 Task: Create a due date automation trigger when advanced on, on the monday before a card is due add fields with custom field "Resume" set to a date less than 1 working days from now at 11:00 AM.
Action: Mouse moved to (1219, 95)
Screenshot: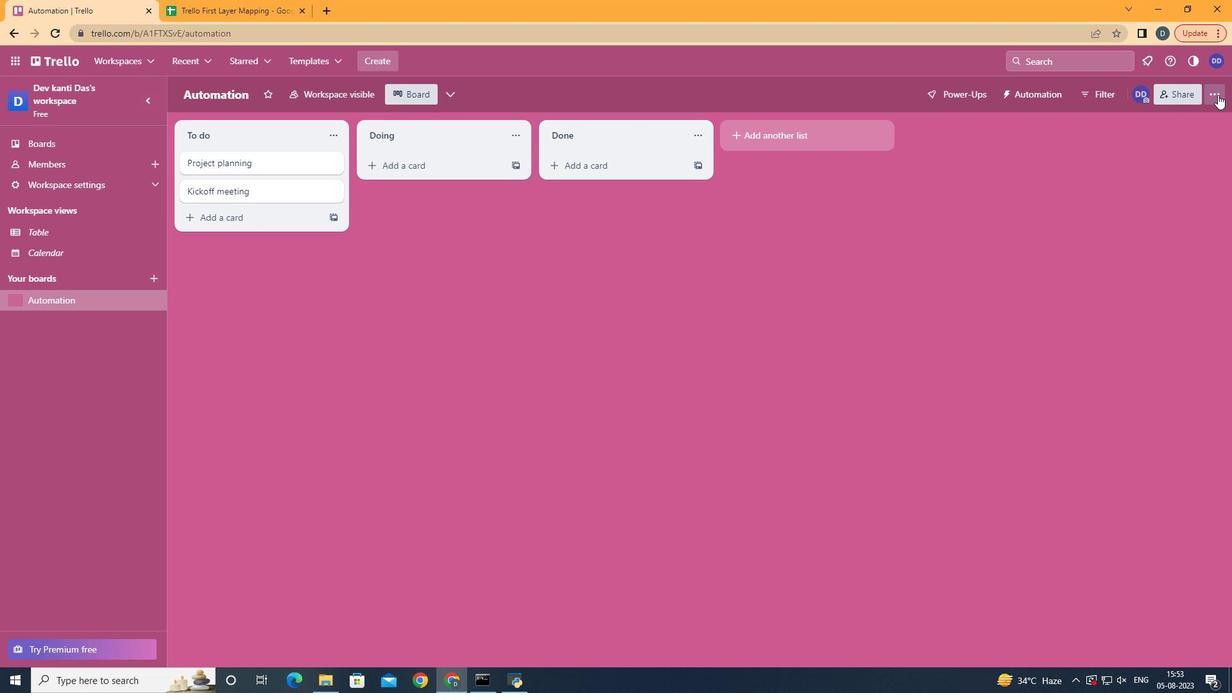 
Action: Mouse pressed left at (1219, 95)
Screenshot: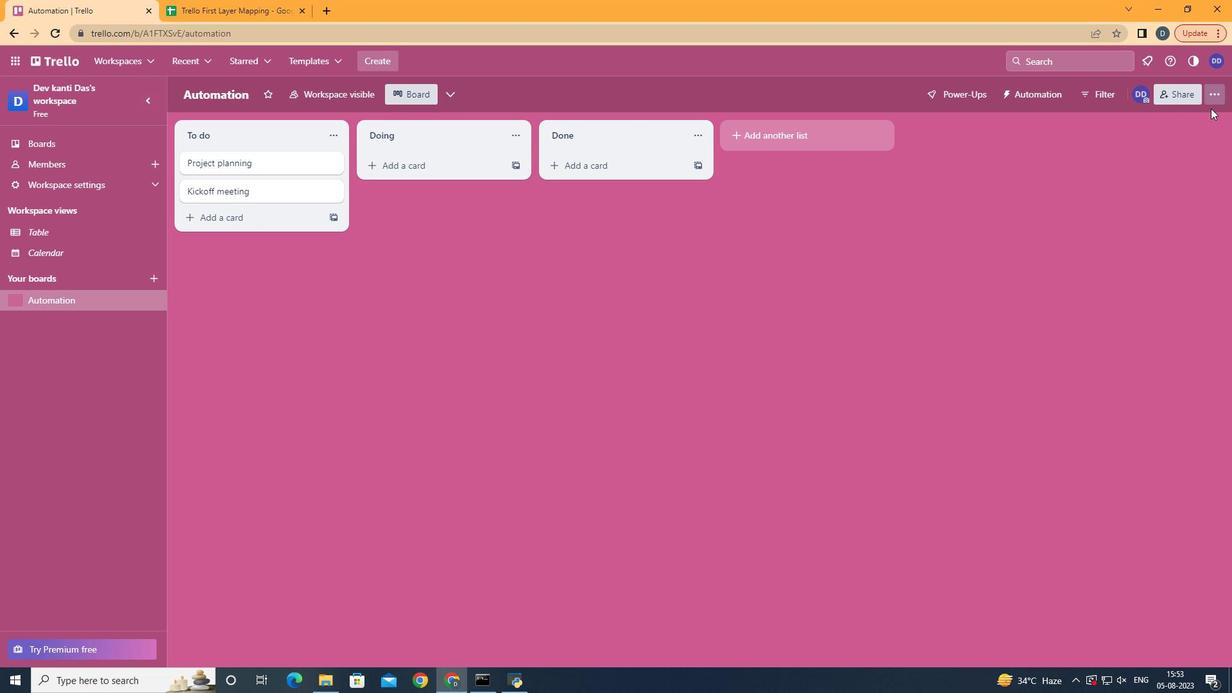 
Action: Mouse moved to (1135, 276)
Screenshot: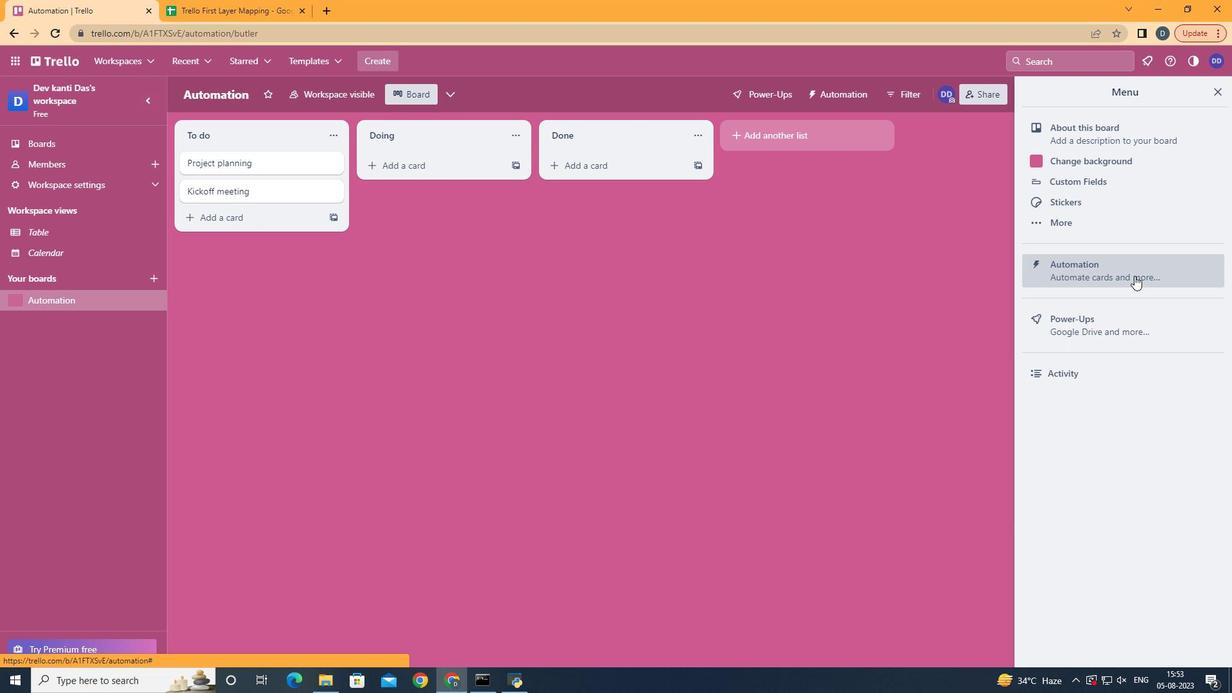 
Action: Mouse pressed left at (1135, 276)
Screenshot: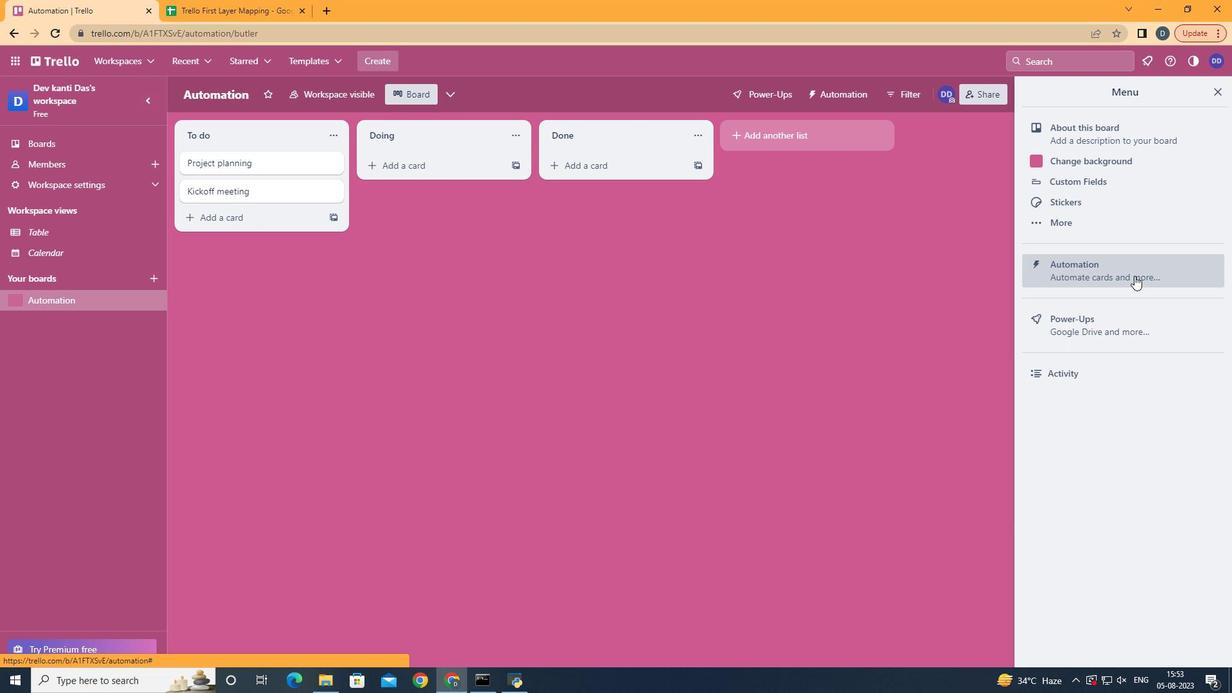 
Action: Mouse moved to (218, 258)
Screenshot: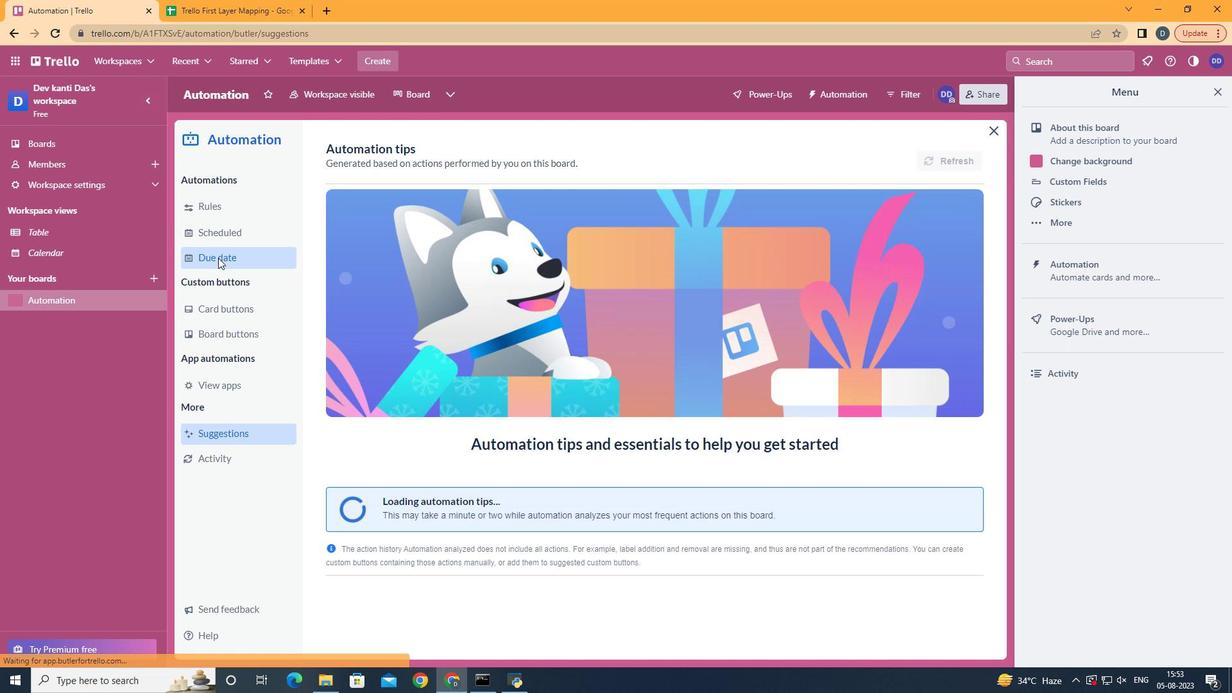 
Action: Mouse pressed left at (218, 258)
Screenshot: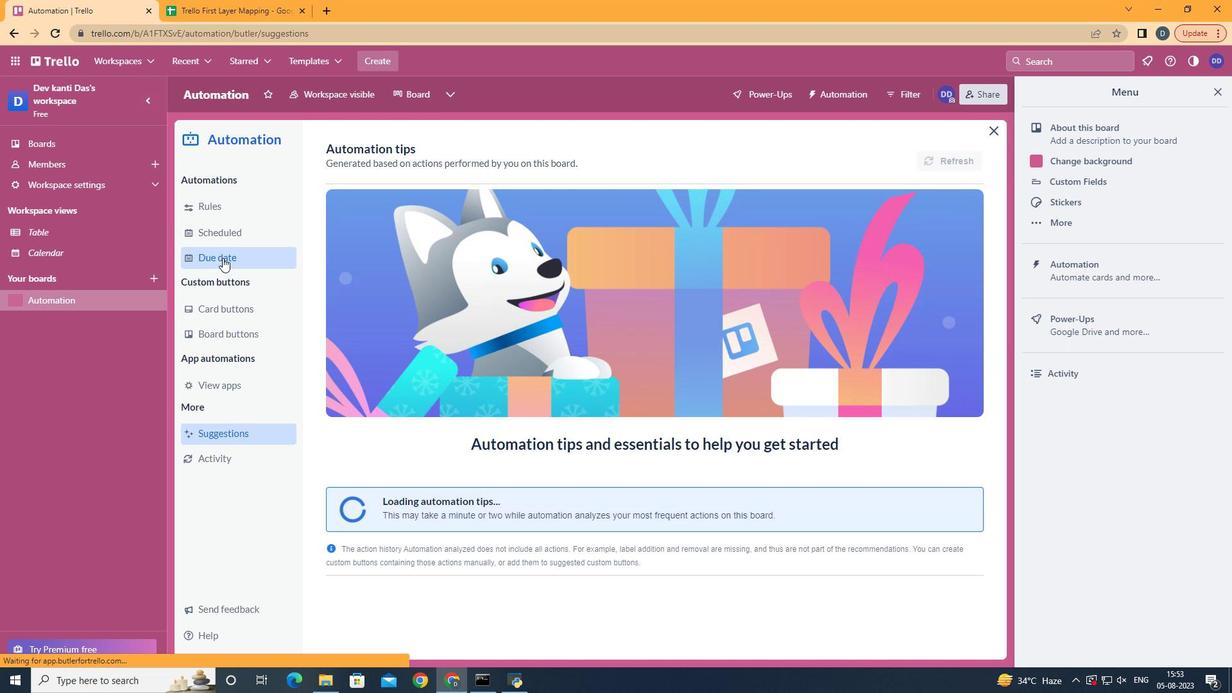 
Action: Mouse moved to (904, 148)
Screenshot: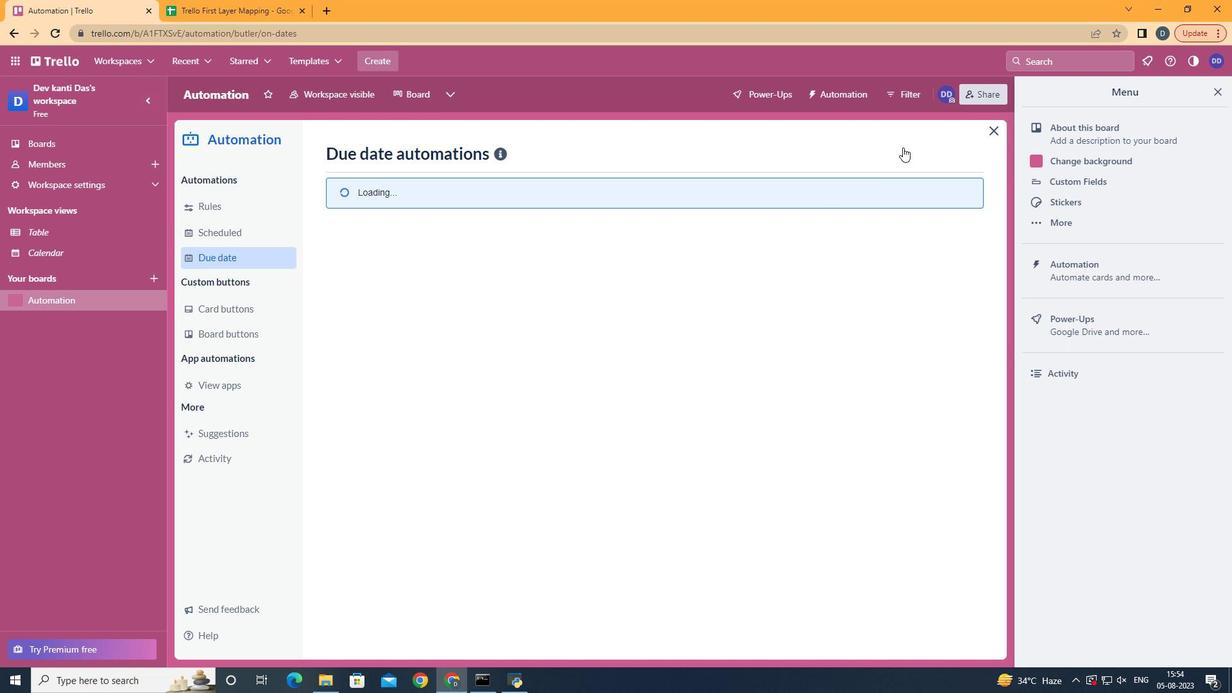 
Action: Mouse pressed left at (904, 148)
Screenshot: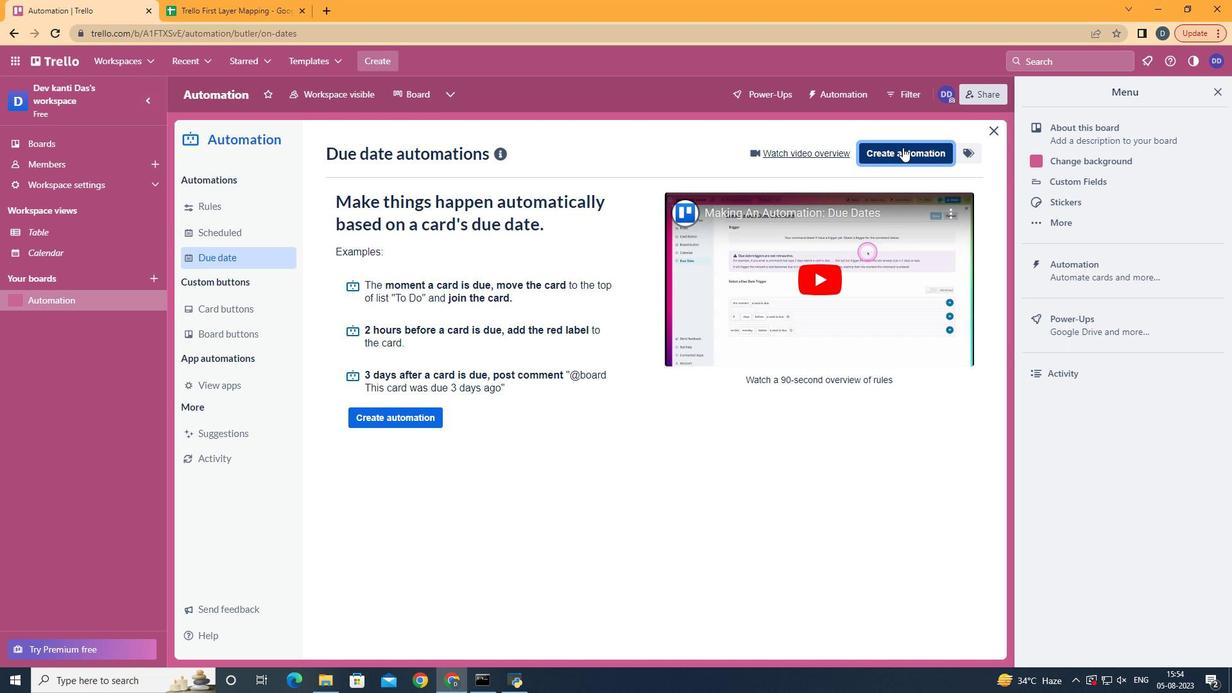 
Action: Mouse moved to (604, 278)
Screenshot: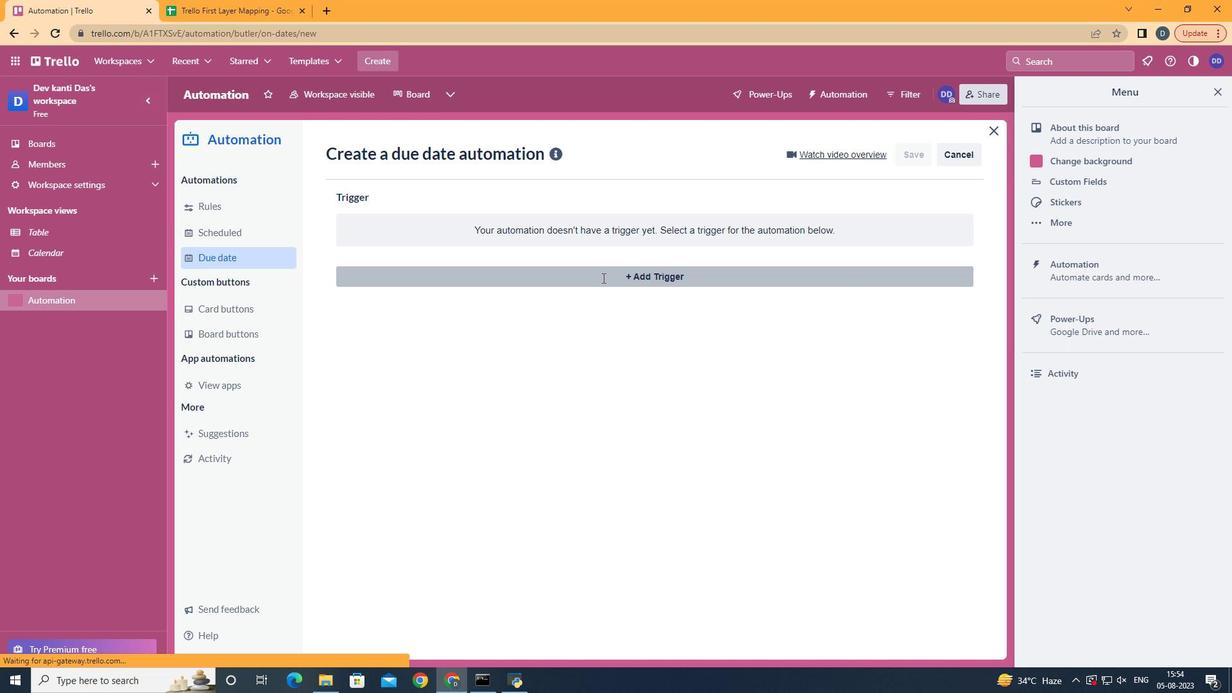 
Action: Mouse pressed left at (604, 278)
Screenshot: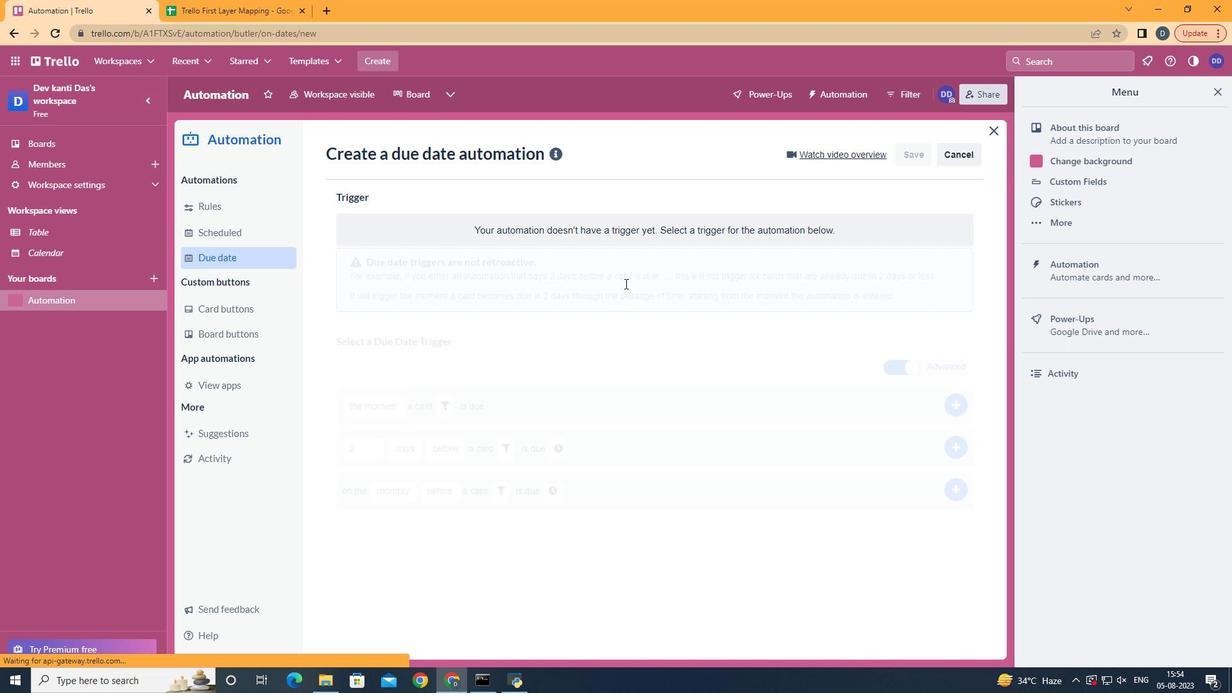 
Action: Mouse moved to (424, 334)
Screenshot: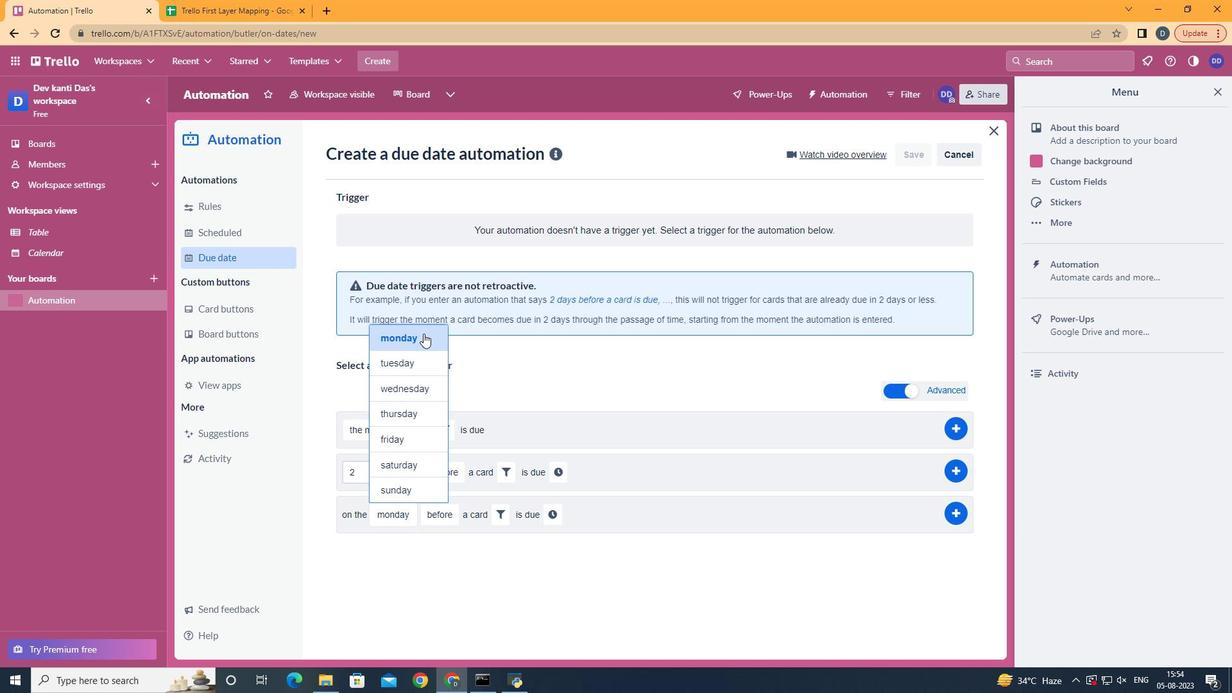 
Action: Mouse pressed left at (424, 334)
Screenshot: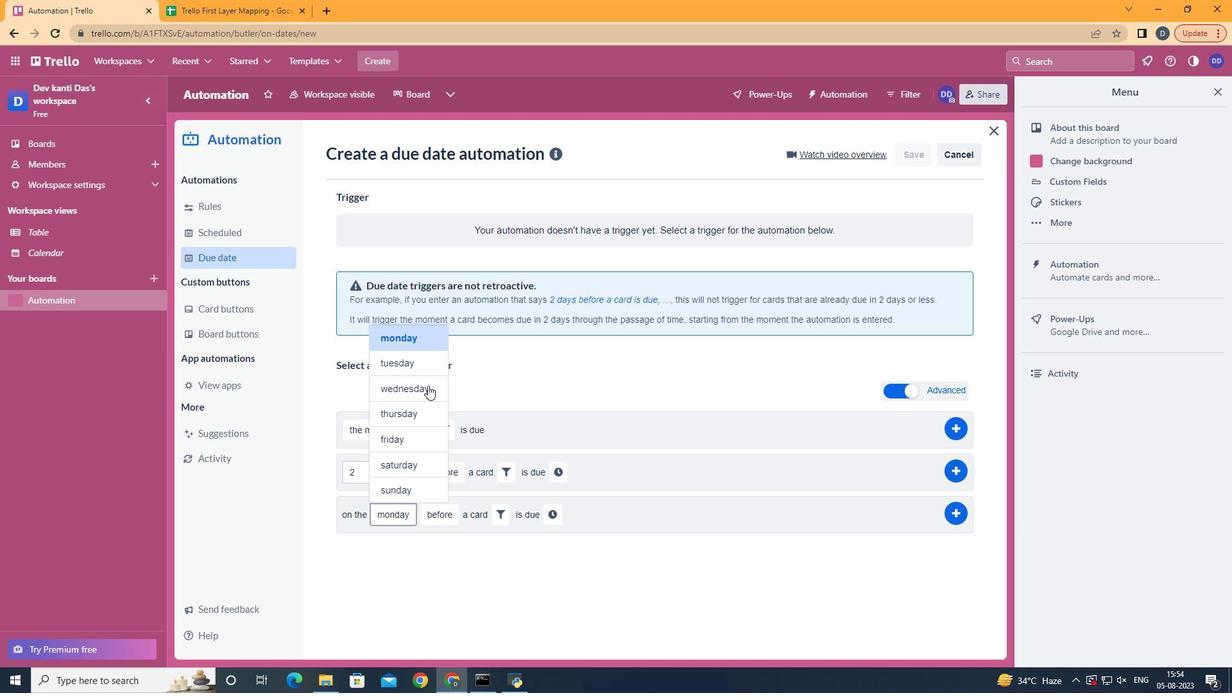 
Action: Mouse moved to (444, 537)
Screenshot: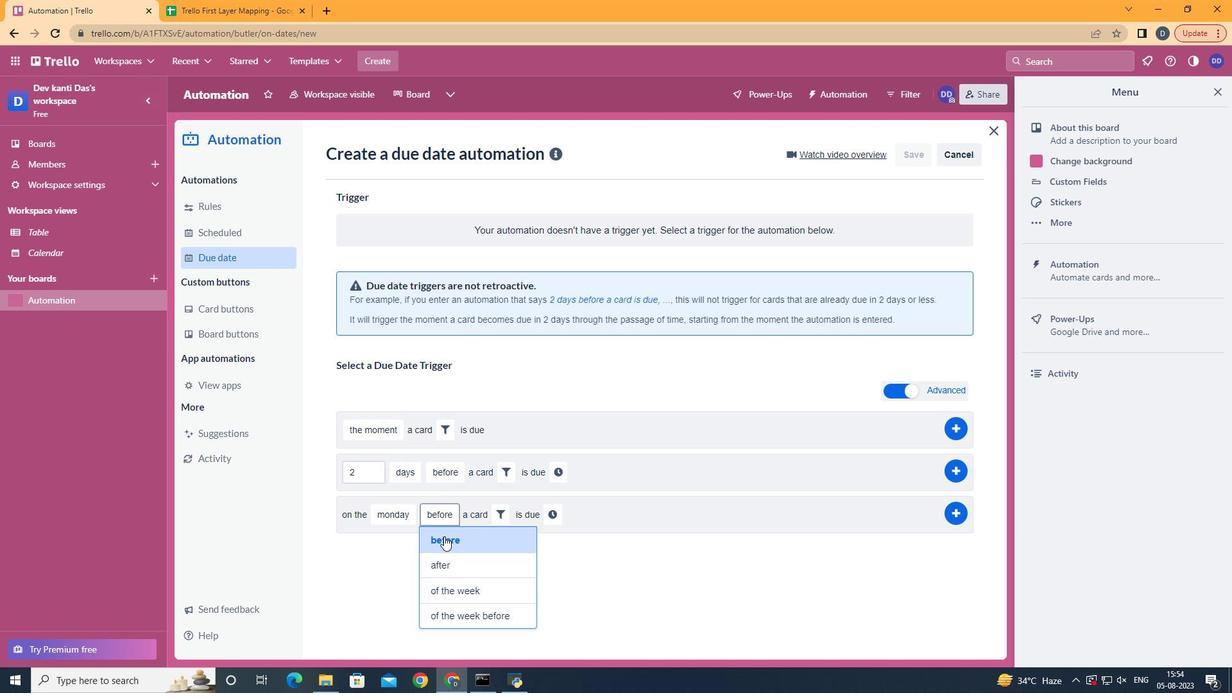 
Action: Mouse pressed left at (444, 537)
Screenshot: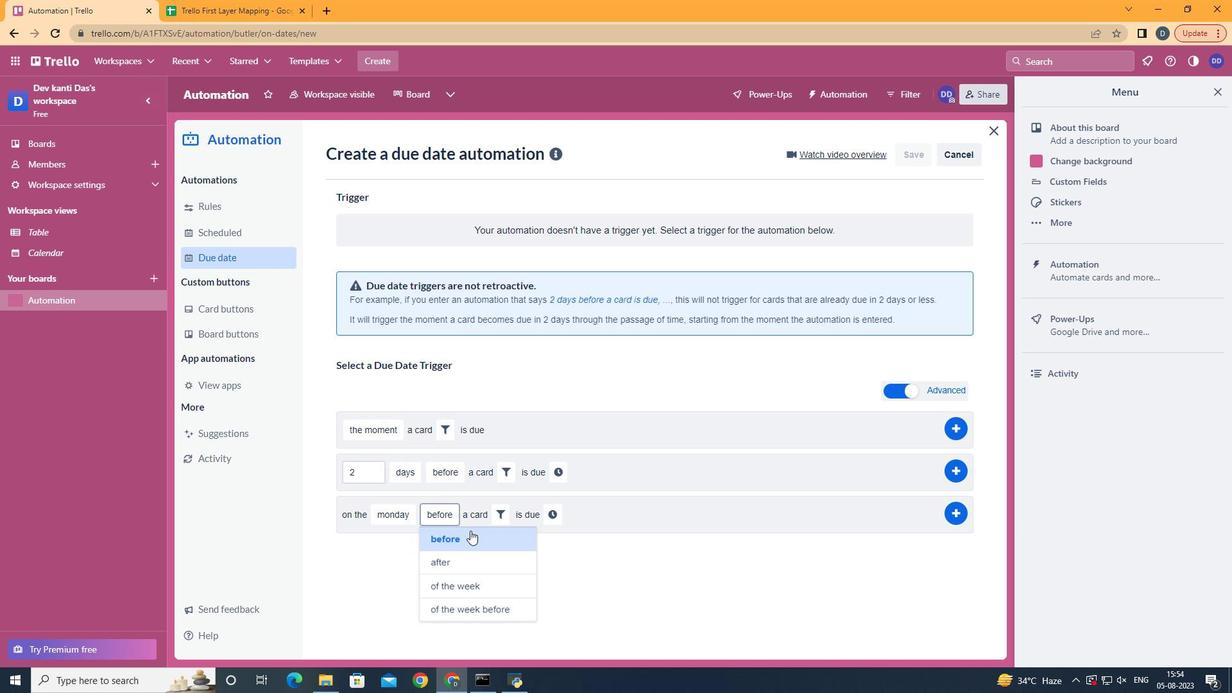 
Action: Mouse moved to (497, 517)
Screenshot: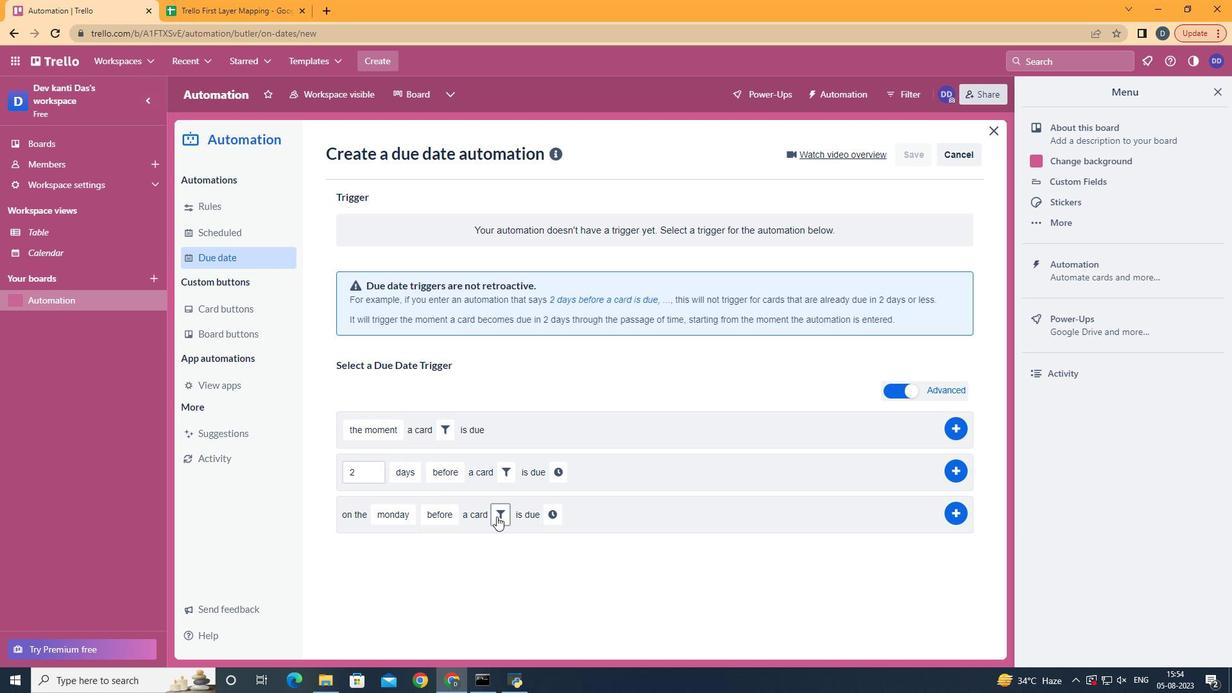 
Action: Mouse pressed left at (497, 517)
Screenshot: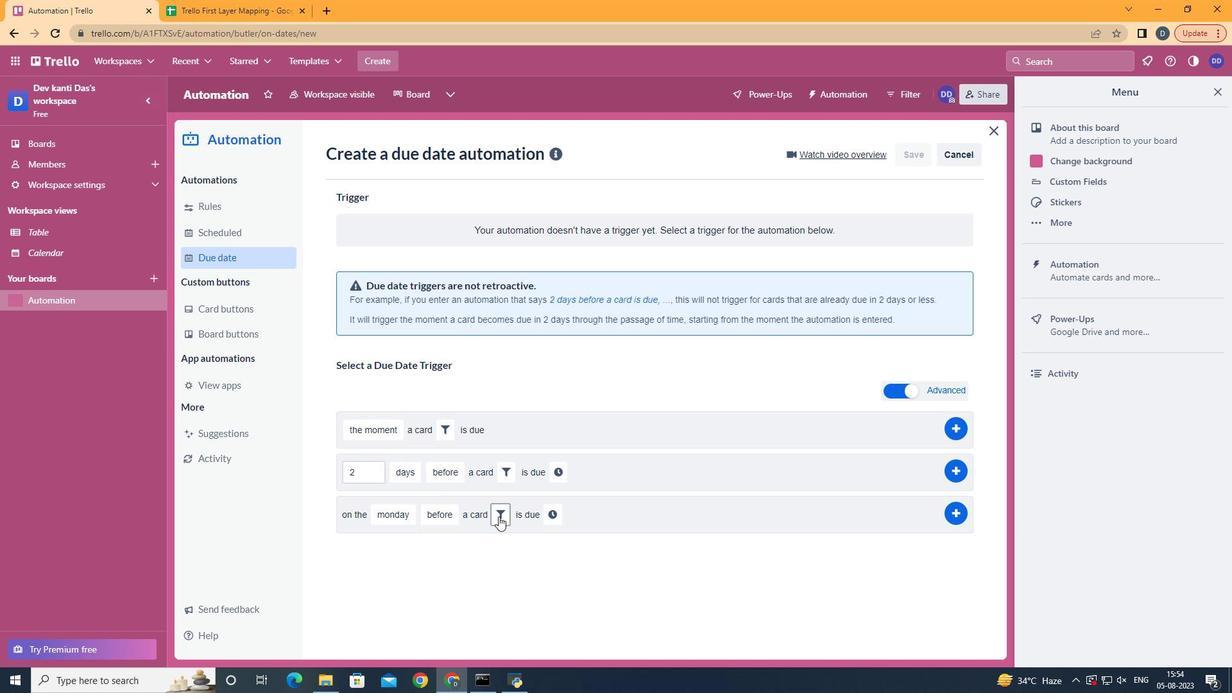 
Action: Mouse moved to (711, 559)
Screenshot: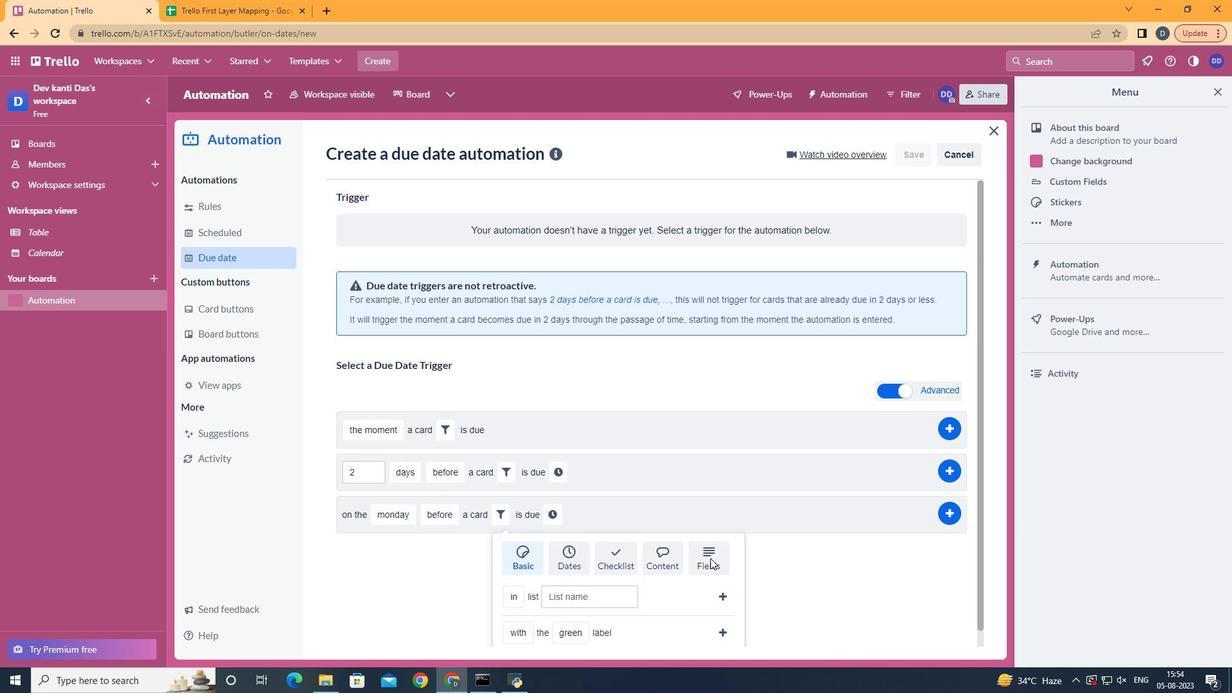 
Action: Mouse pressed left at (711, 559)
Screenshot: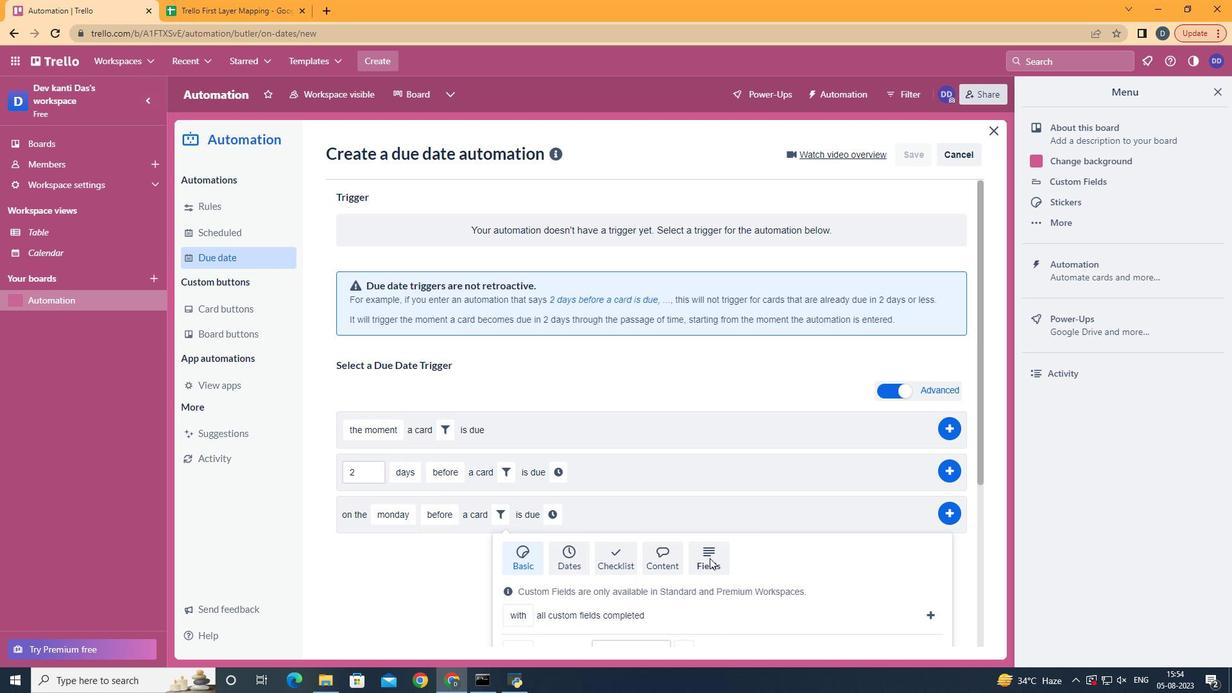 
Action: Mouse moved to (760, 559)
Screenshot: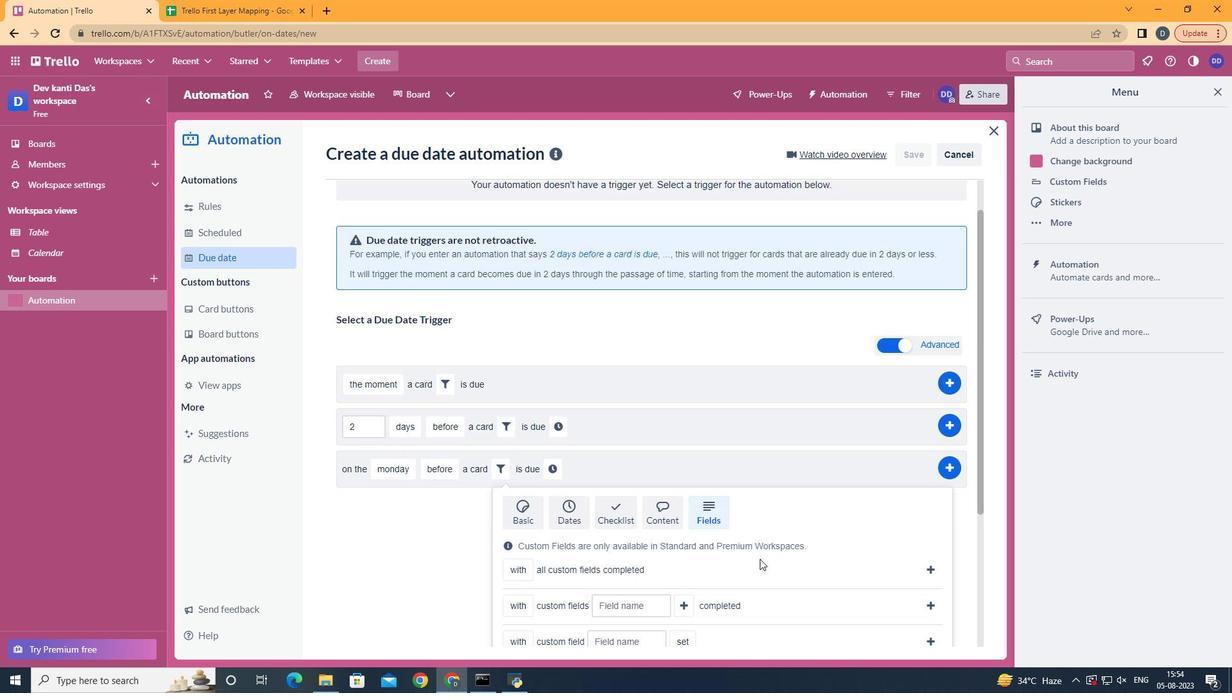 
Action: Mouse scrolled (760, 559) with delta (0, 0)
Screenshot: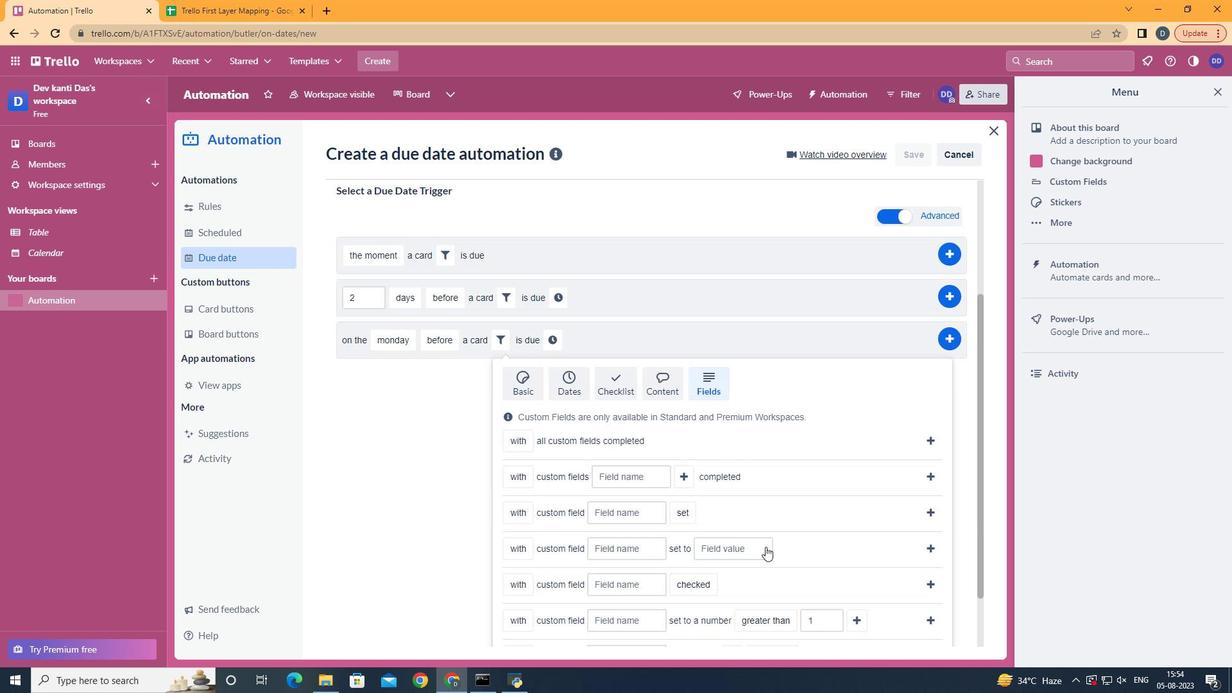 
Action: Mouse scrolled (760, 559) with delta (0, 0)
Screenshot: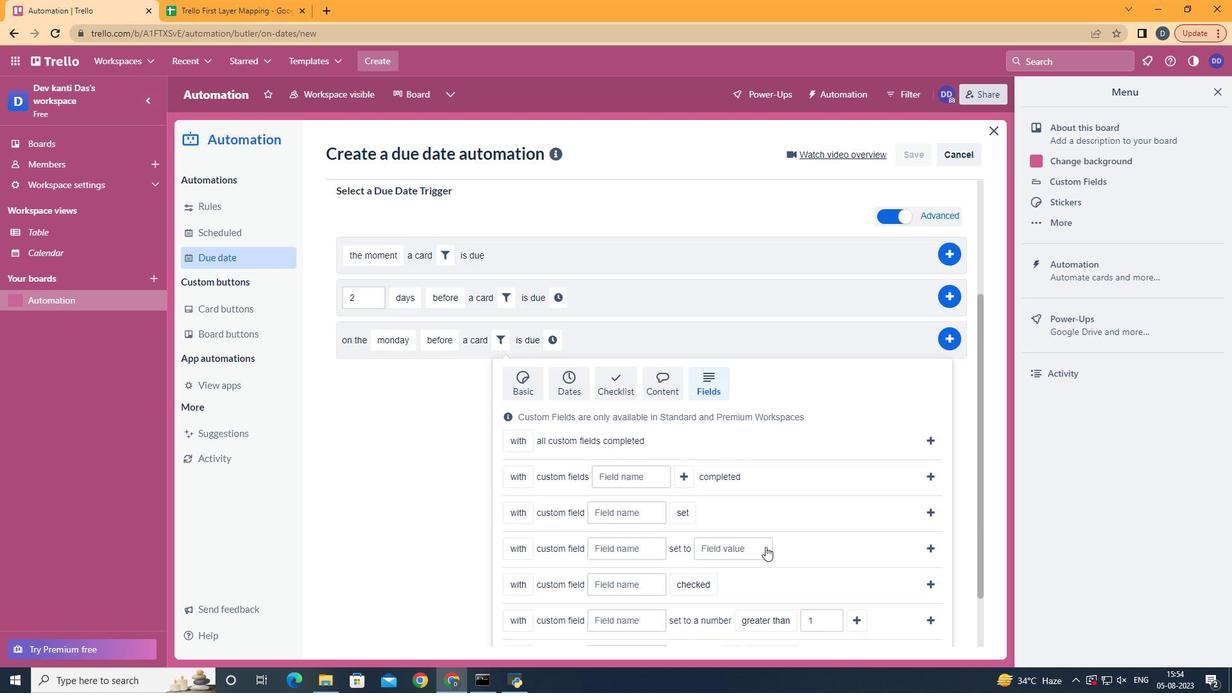
Action: Mouse scrolled (760, 559) with delta (0, 0)
Screenshot: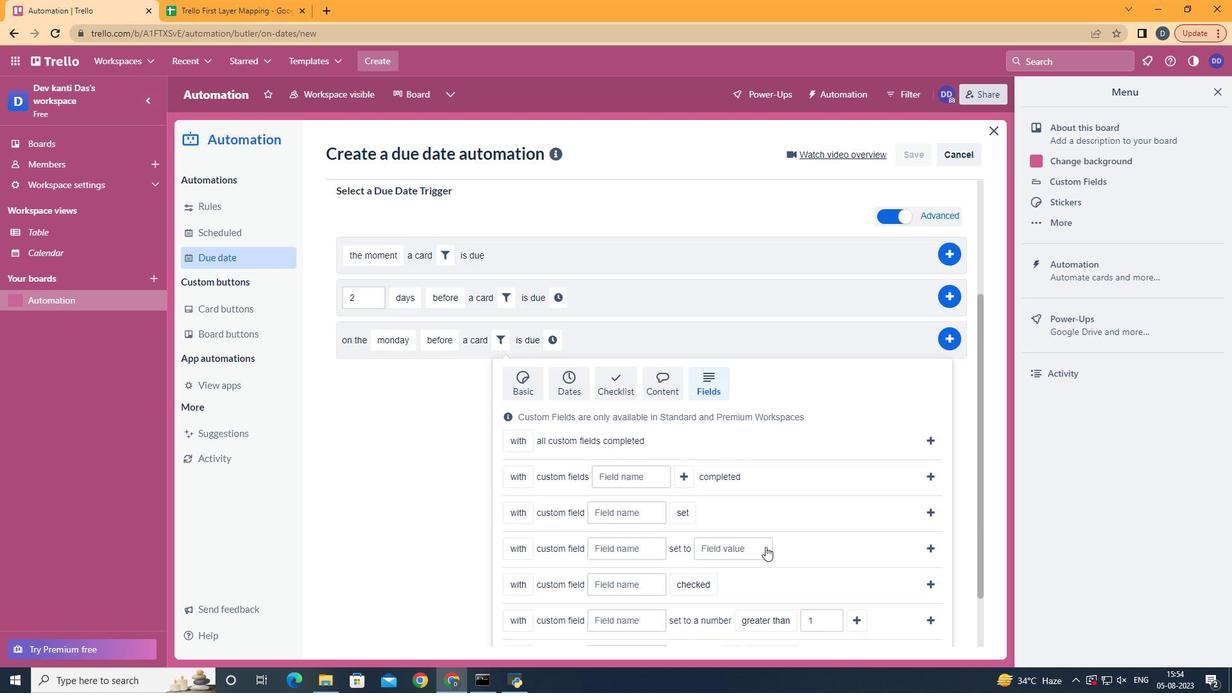 
Action: Mouse scrolled (760, 559) with delta (0, 0)
Screenshot: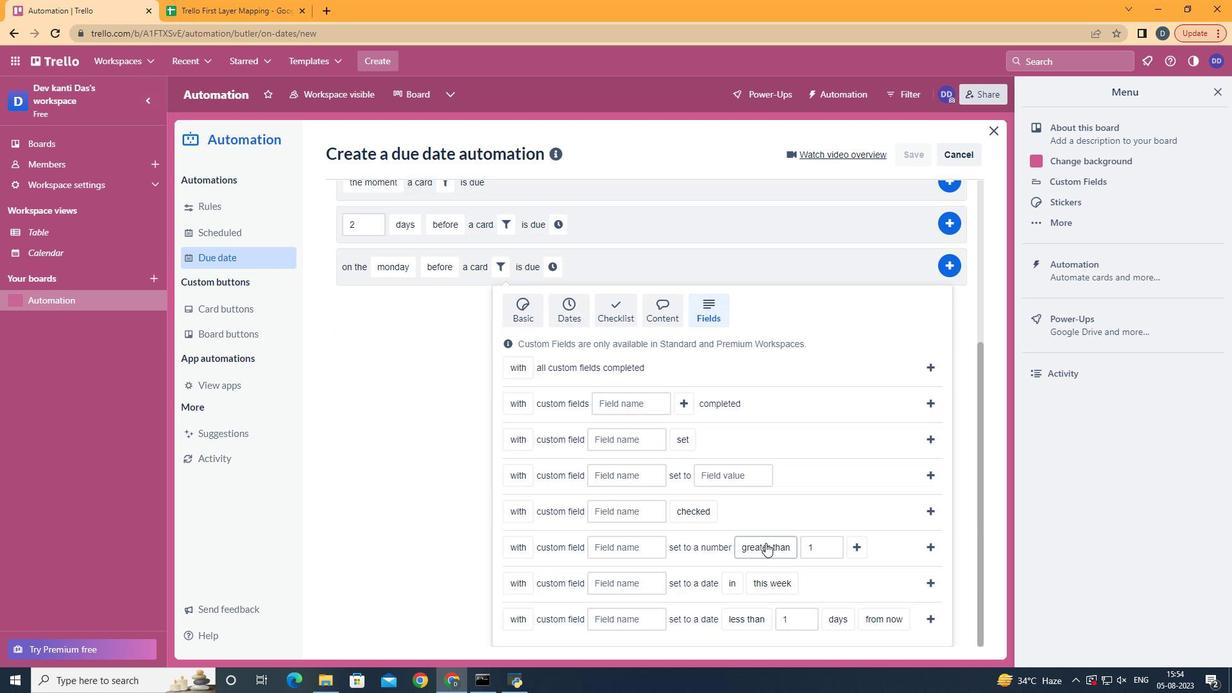 
Action: Mouse scrolled (760, 559) with delta (0, 0)
Screenshot: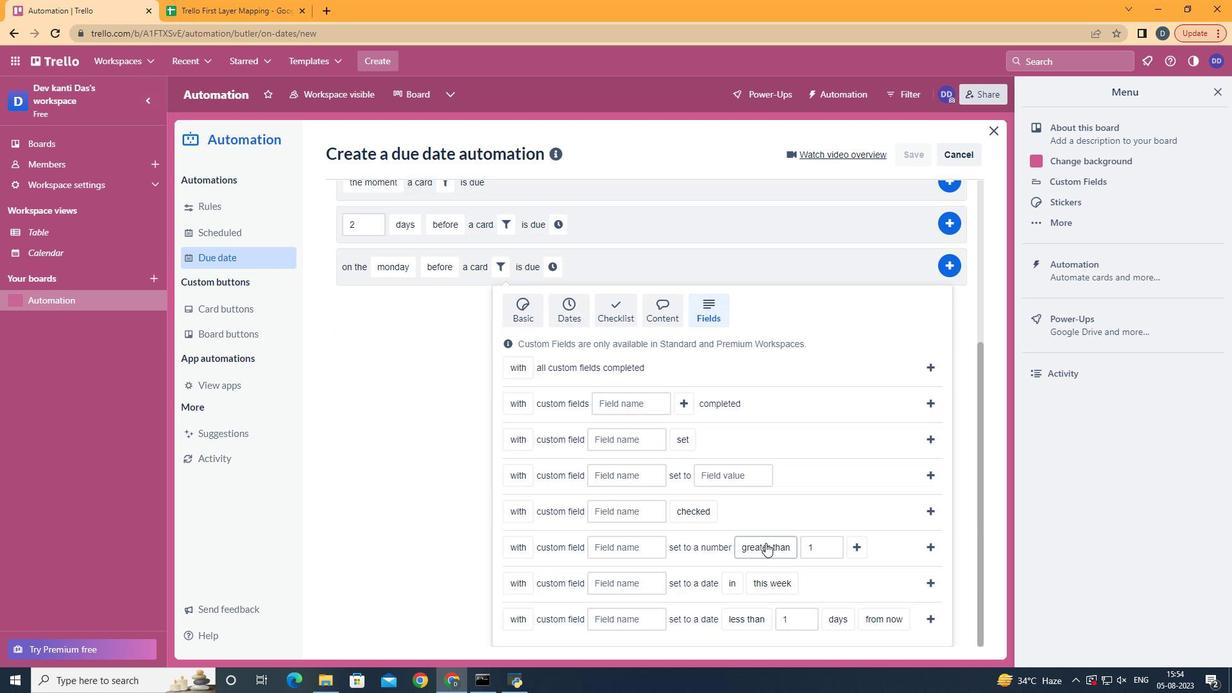
Action: Mouse moved to (766, 543)
Screenshot: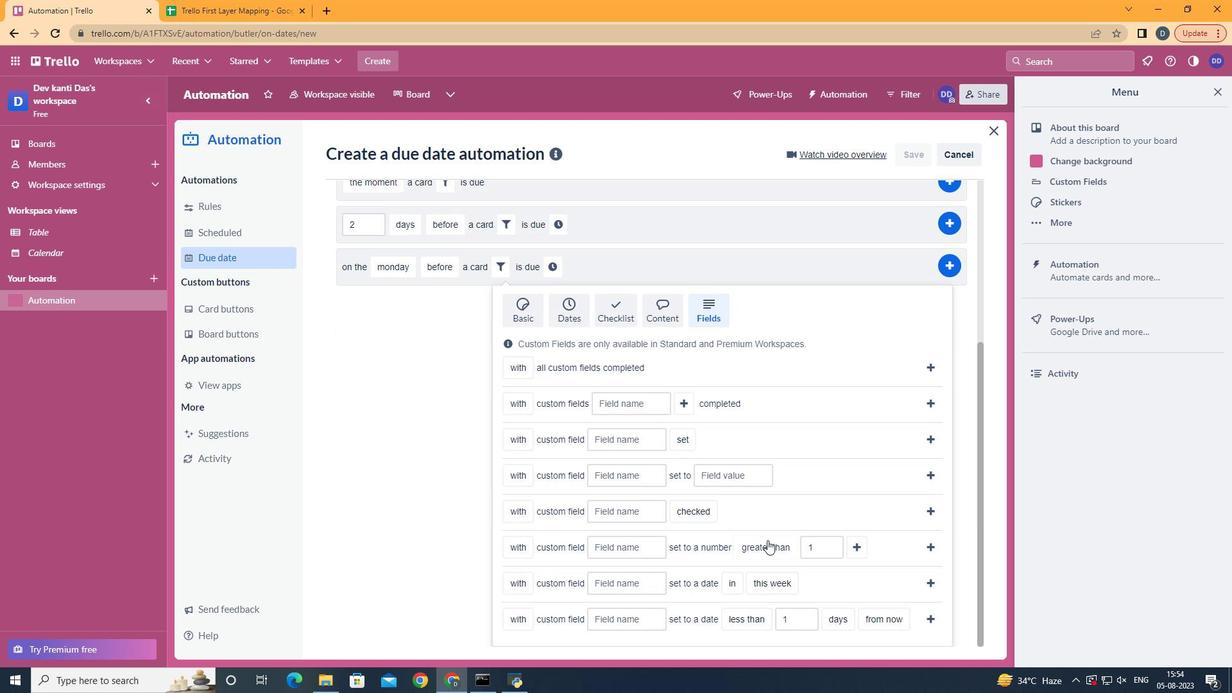 
Action: Mouse scrolled (766, 543) with delta (0, 0)
Screenshot: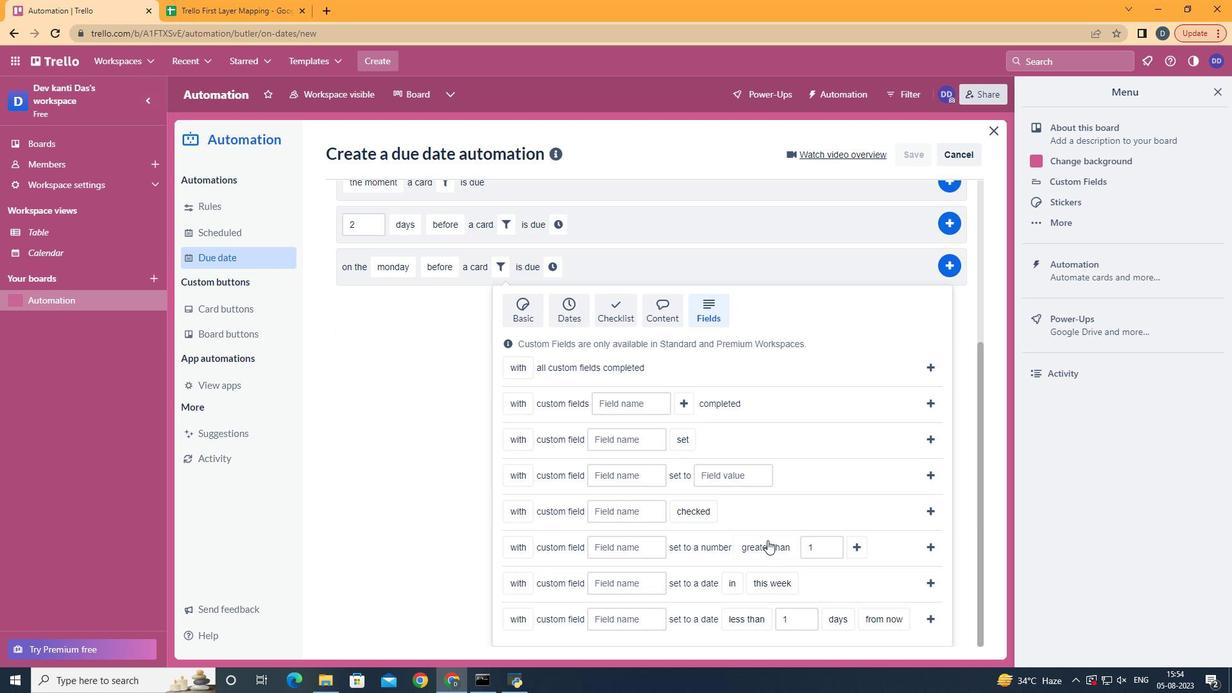 
Action: Mouse scrolled (766, 543) with delta (0, 0)
Screenshot: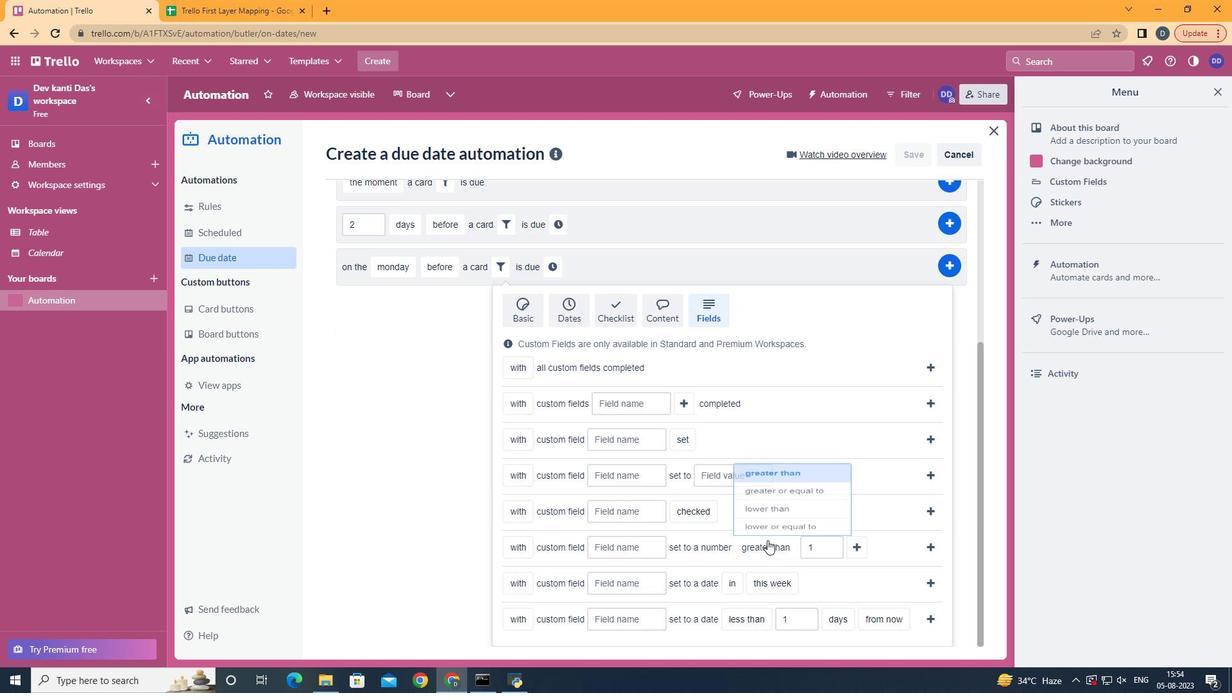 
Action: Mouse scrolled (766, 543) with delta (0, 0)
Screenshot: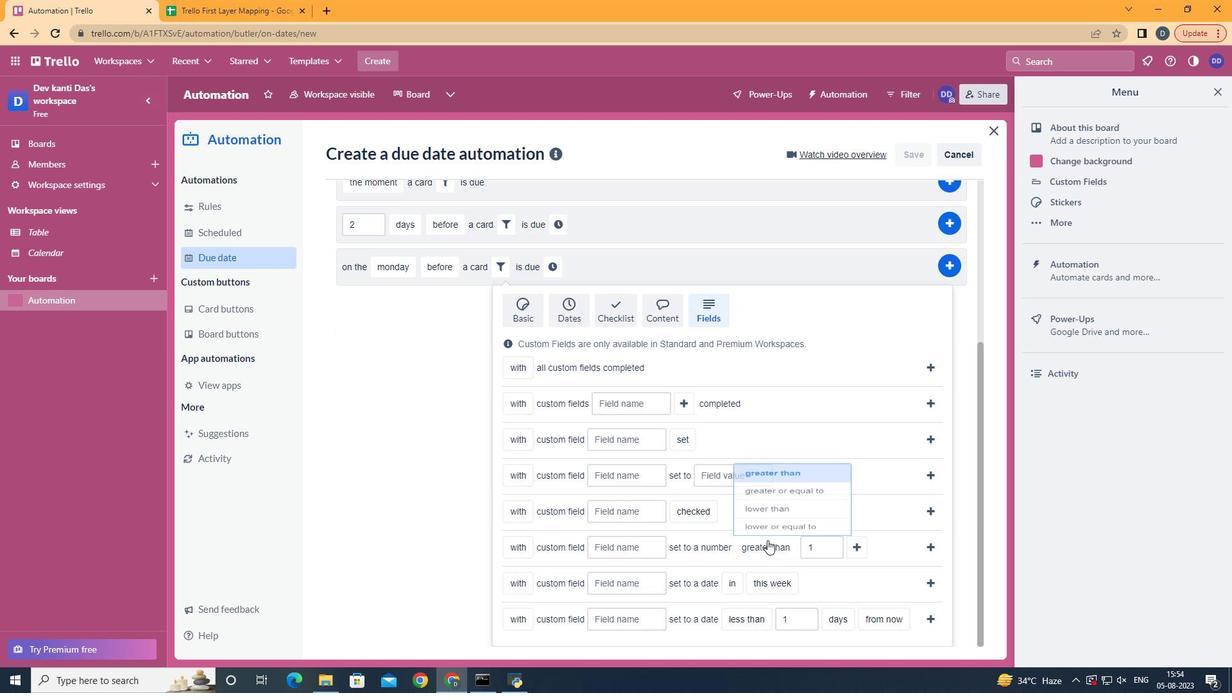 
Action: Mouse scrolled (766, 543) with delta (0, 0)
Screenshot: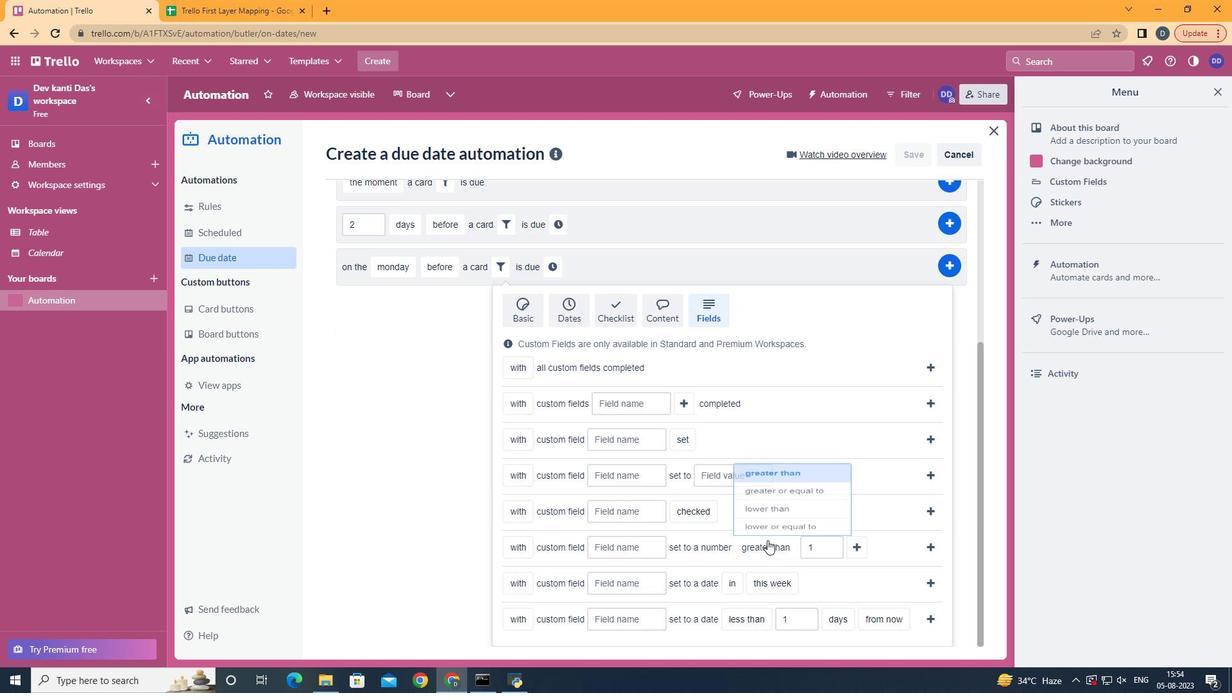 
Action: Mouse scrolled (766, 543) with delta (0, 0)
Screenshot: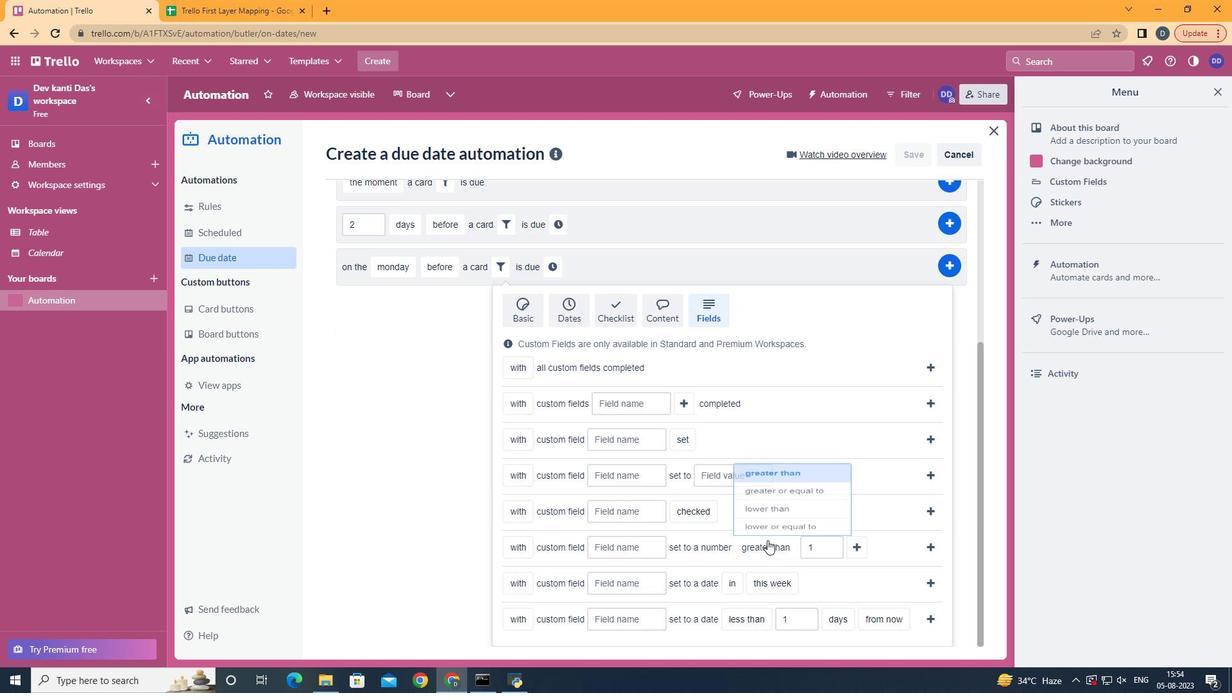 
Action: Mouse scrolled (766, 543) with delta (0, 0)
Screenshot: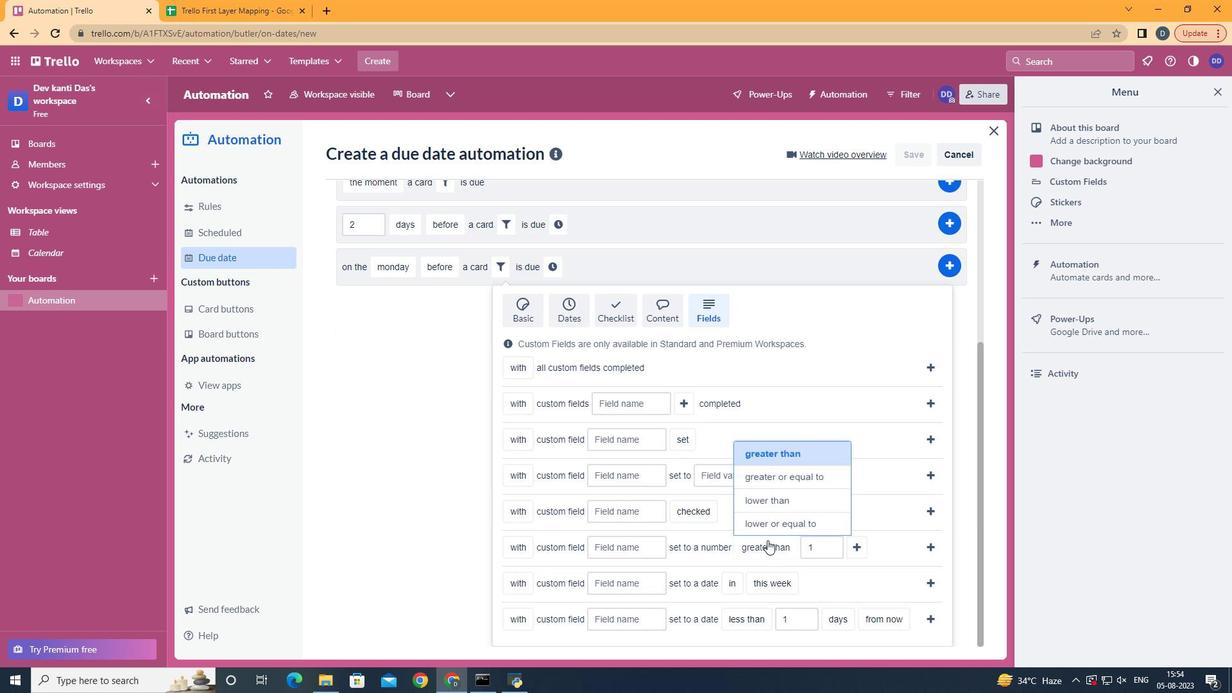
Action: Mouse moved to (529, 568)
Screenshot: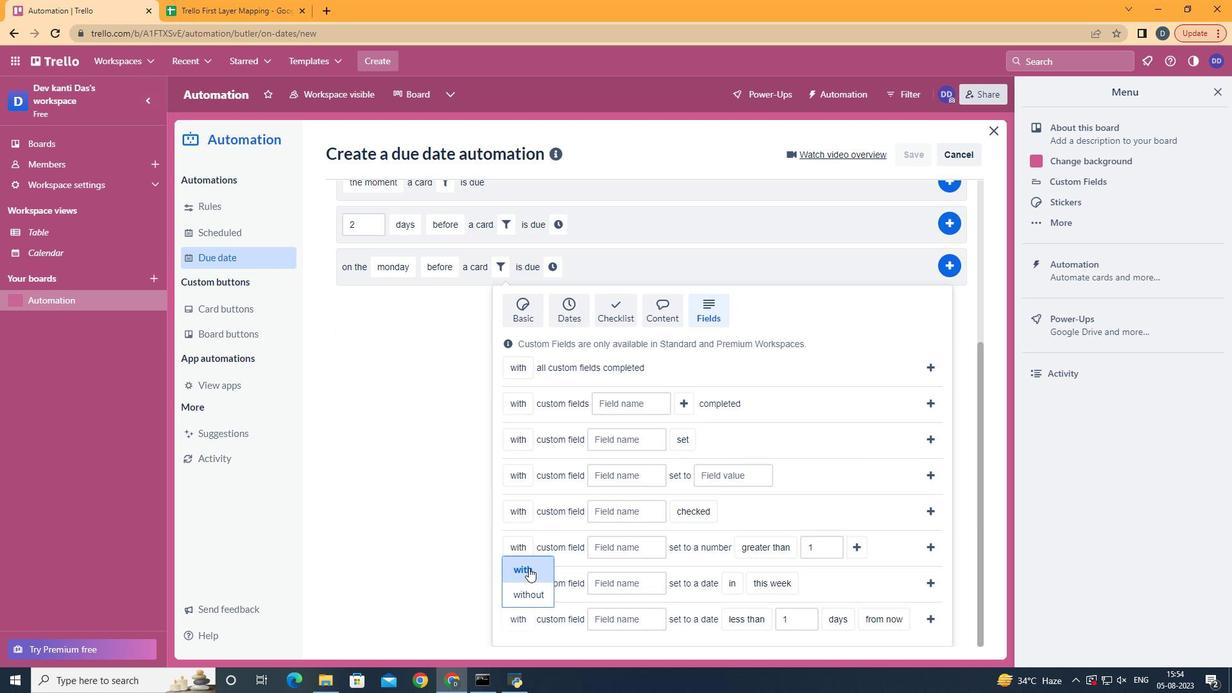 
Action: Mouse pressed left at (529, 568)
Screenshot: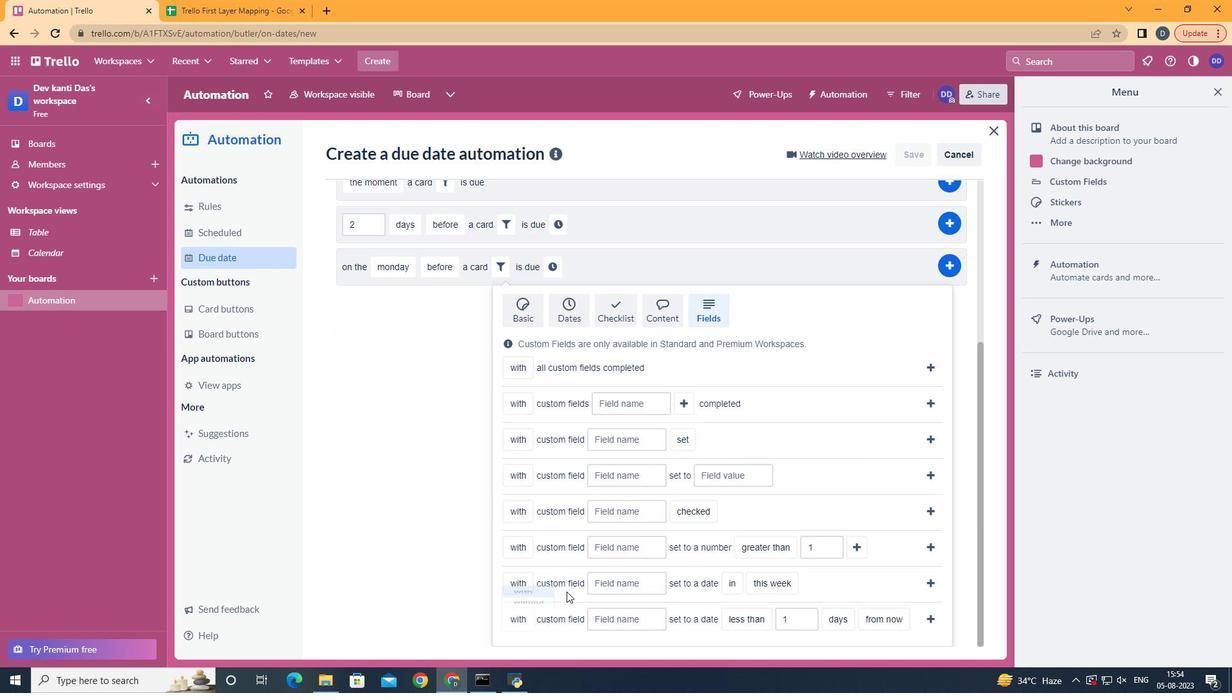 
Action: Mouse moved to (610, 615)
Screenshot: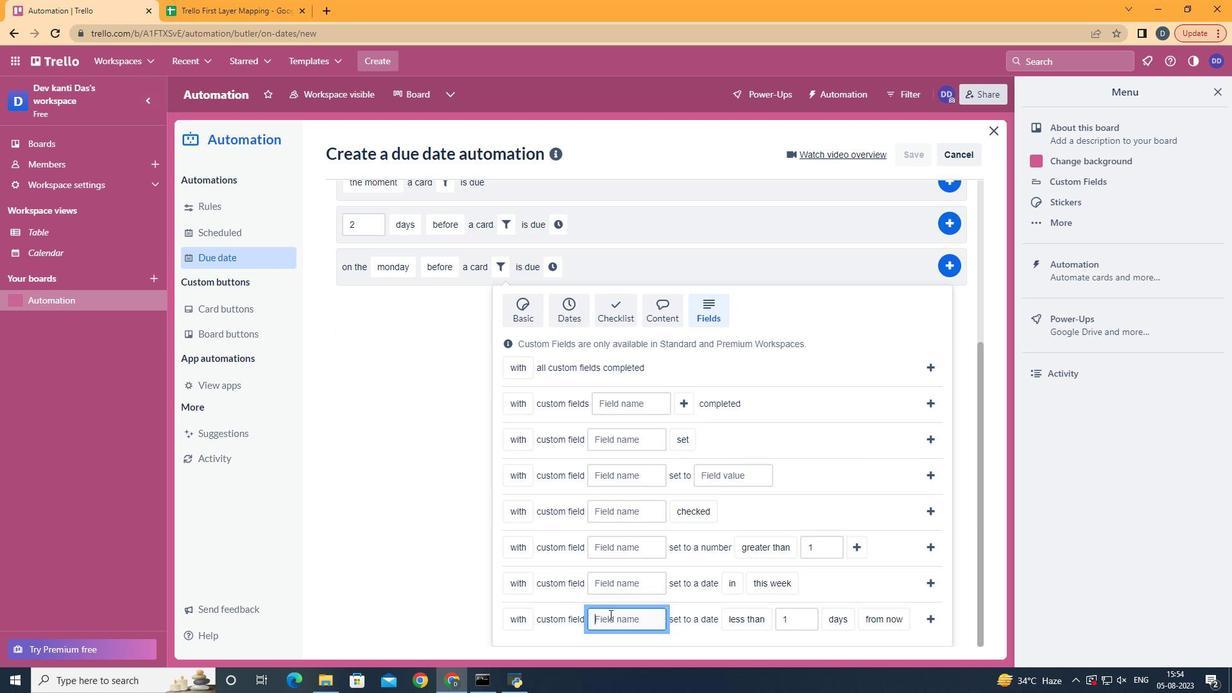 
Action: Mouse pressed left at (610, 615)
Screenshot: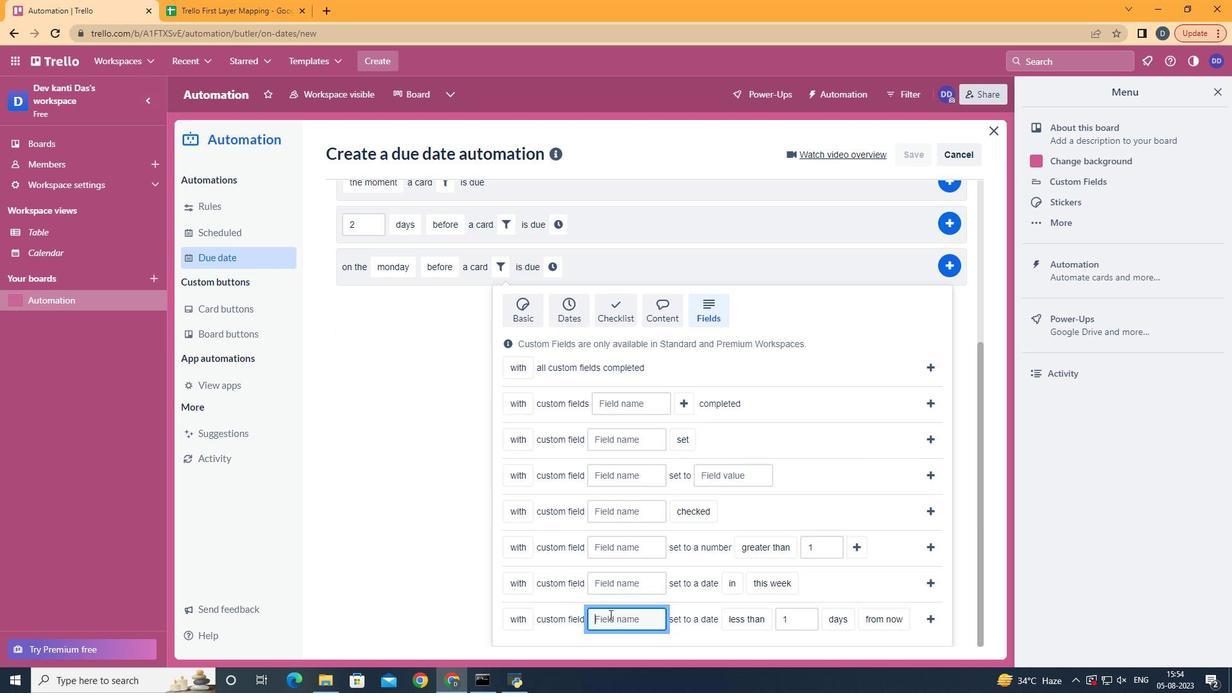 
Action: Key pressed <Key.shift>Resume
Screenshot: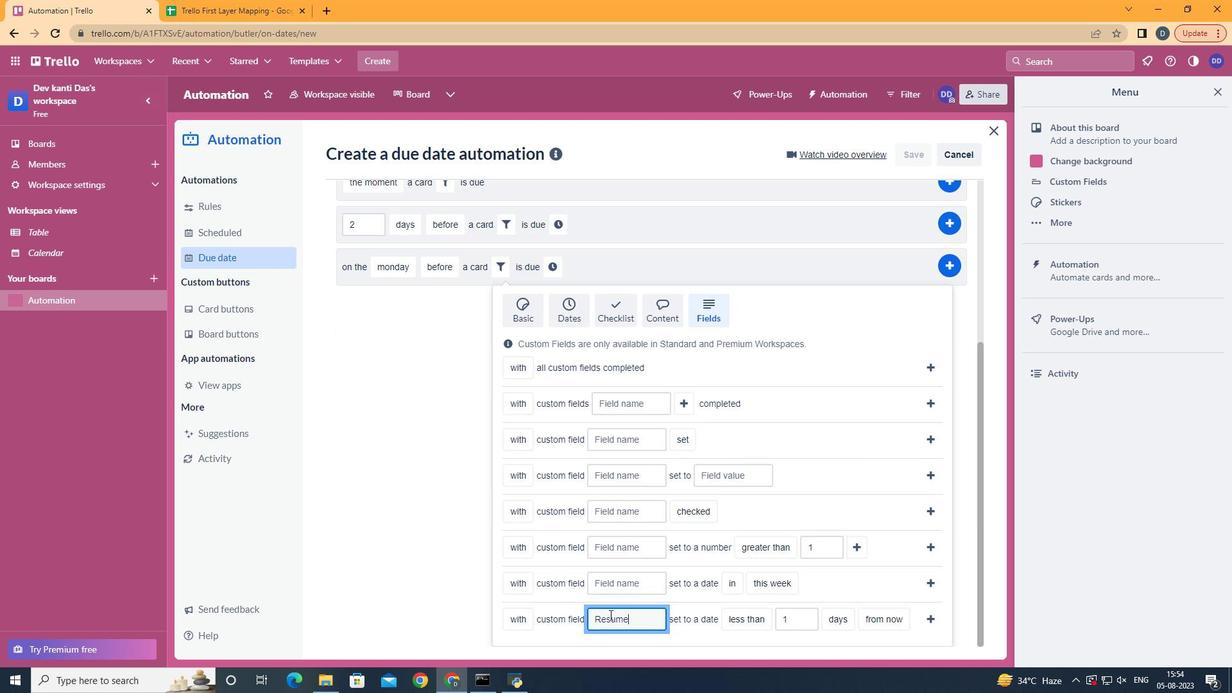 
Action: Mouse moved to (766, 536)
Screenshot: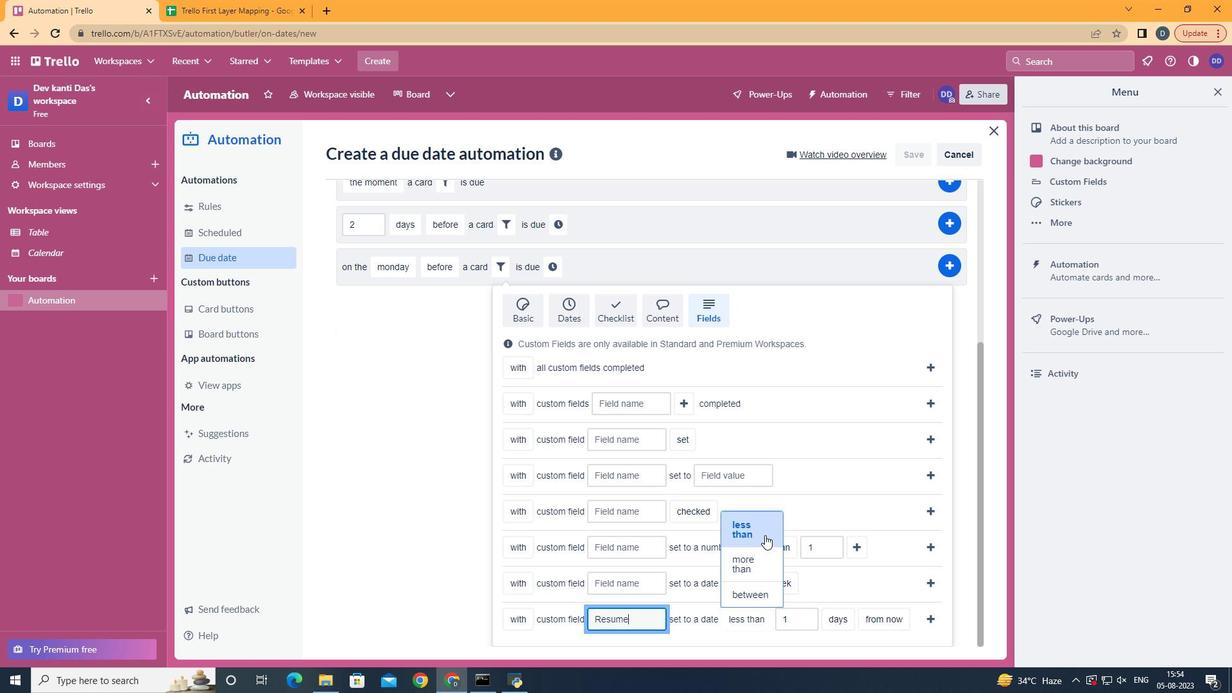 
Action: Mouse pressed left at (766, 536)
Screenshot: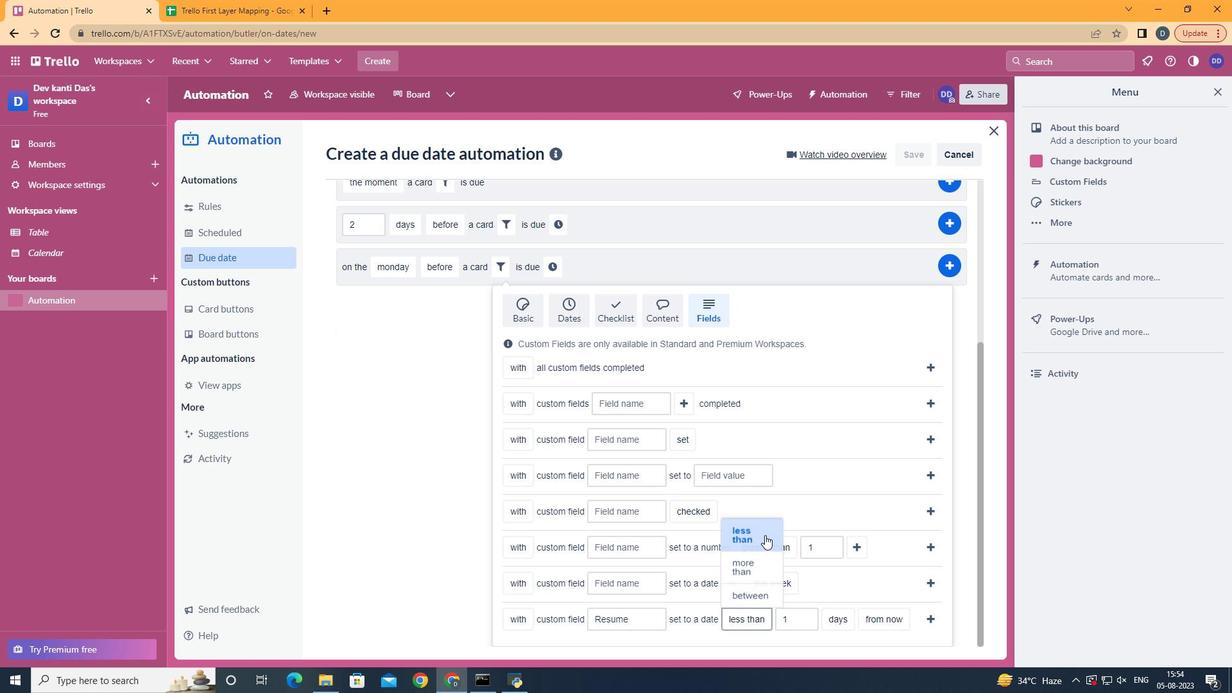 
Action: Mouse moved to (850, 590)
Screenshot: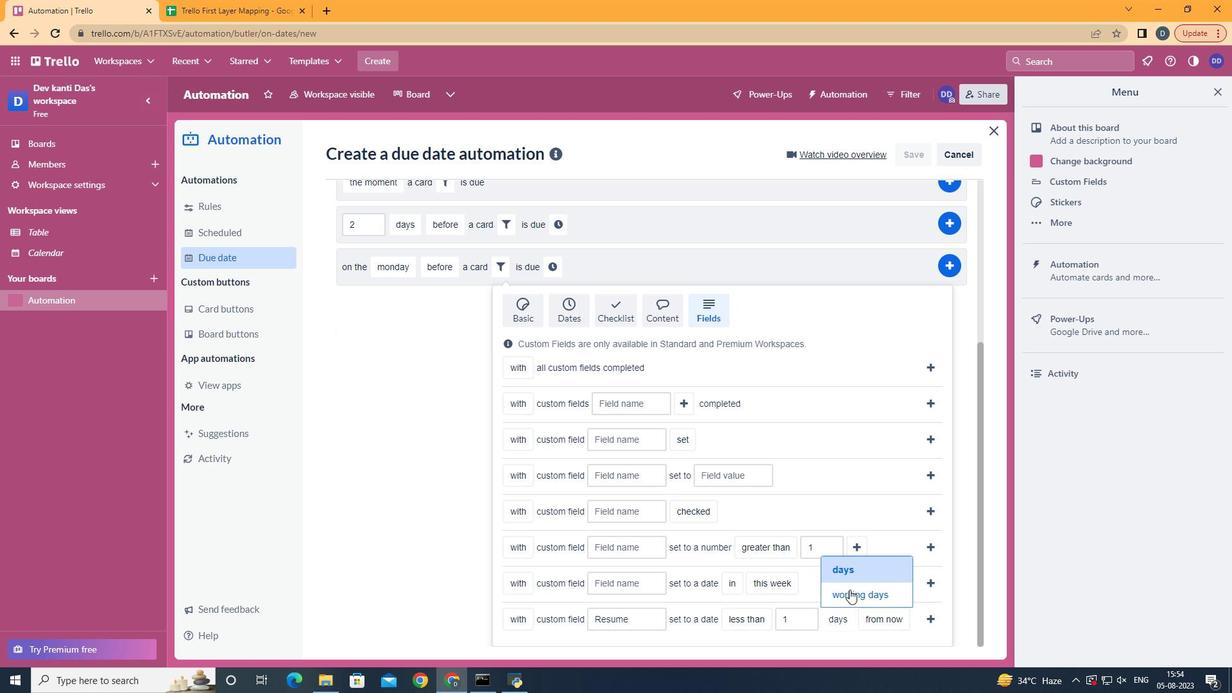 
Action: Mouse pressed left at (850, 590)
Screenshot: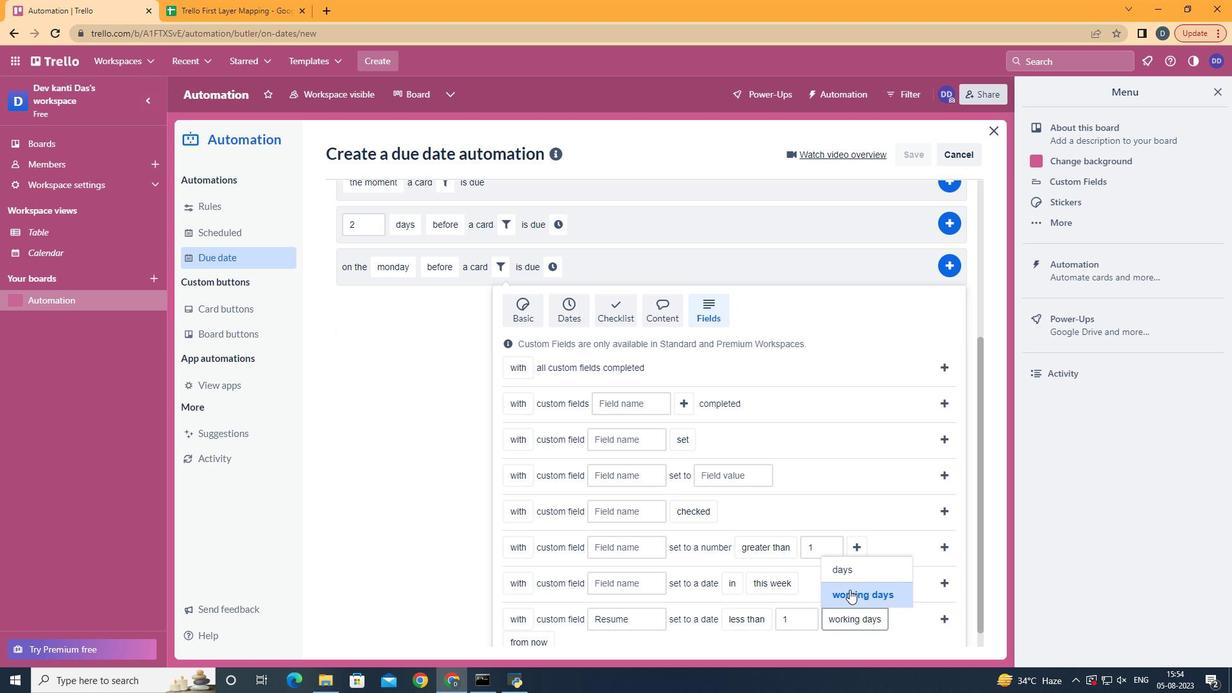 
Action: Mouse moved to (546, 581)
Screenshot: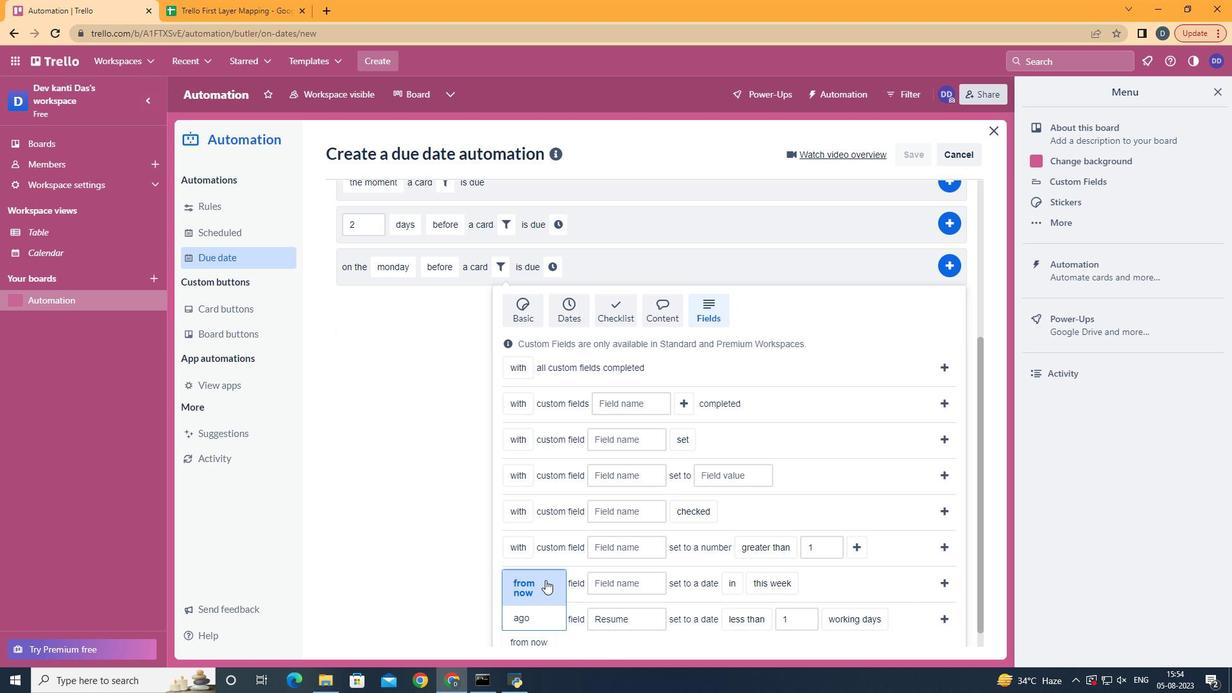 
Action: Mouse pressed left at (546, 581)
Screenshot: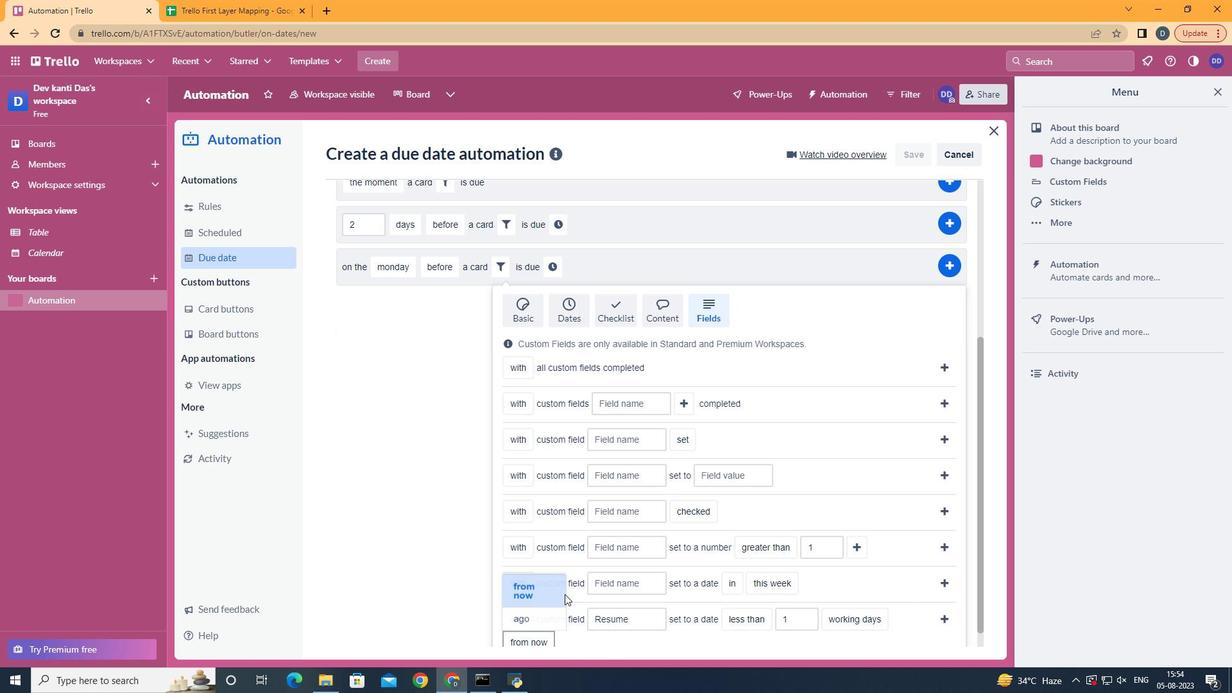 
Action: Mouse moved to (950, 620)
Screenshot: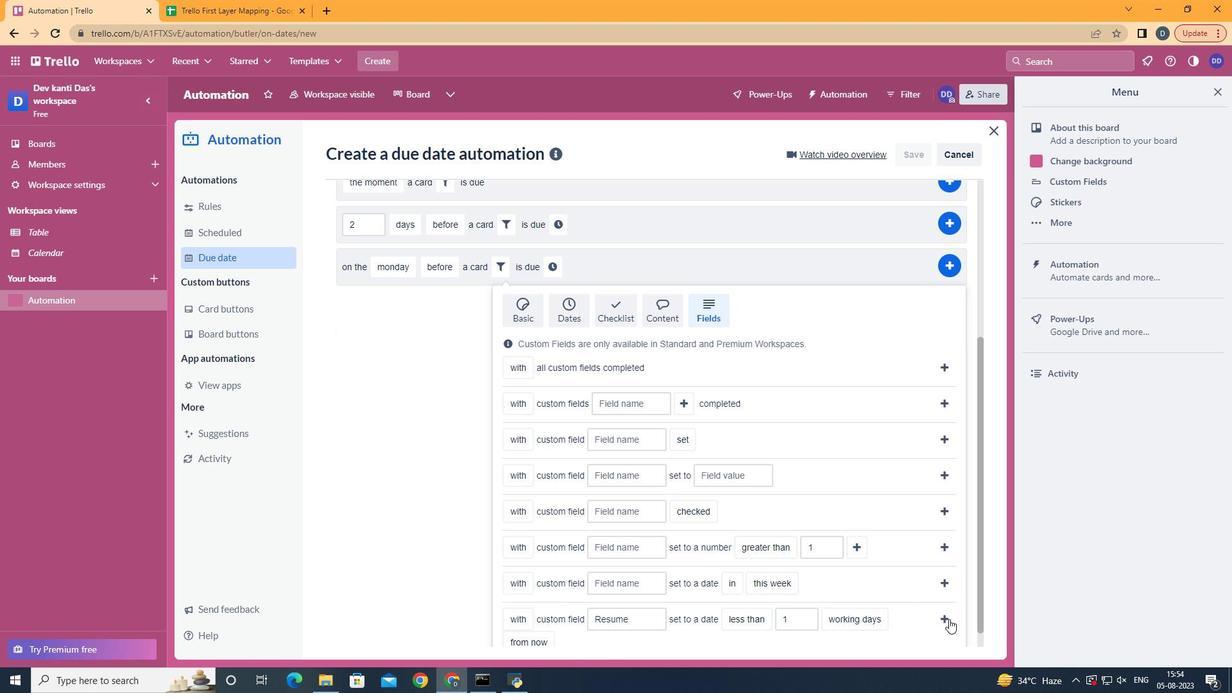 
Action: Mouse pressed left at (950, 620)
Screenshot: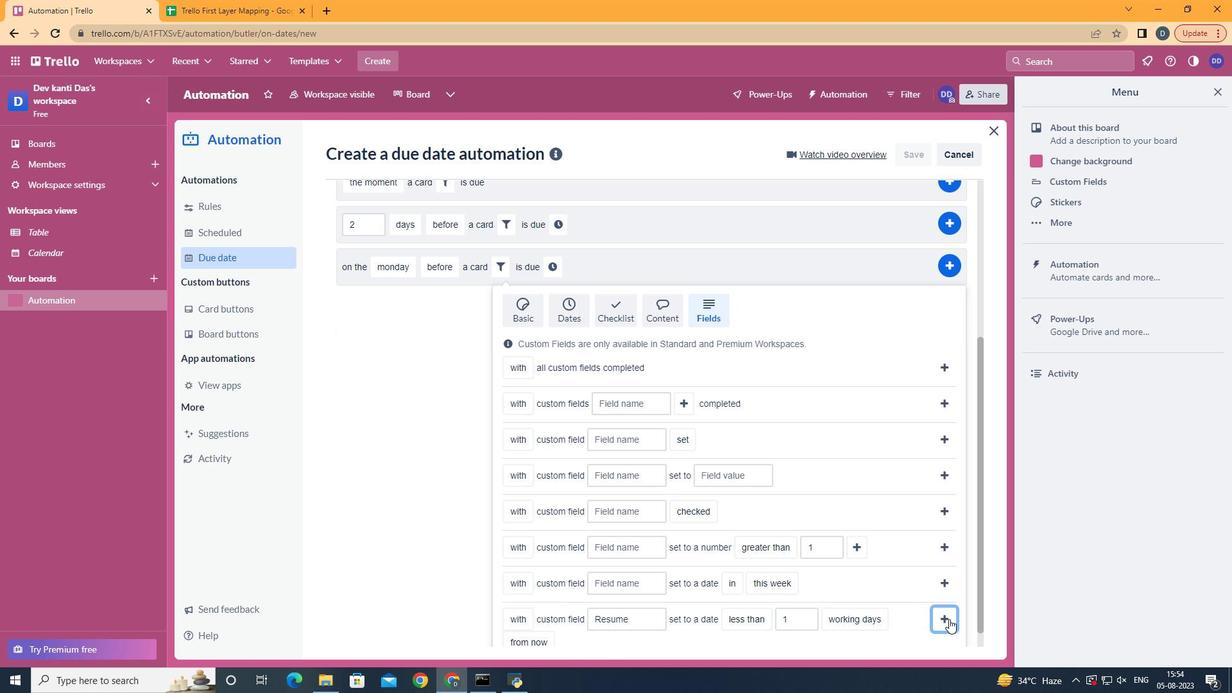 
Action: Mouse moved to (877, 516)
Screenshot: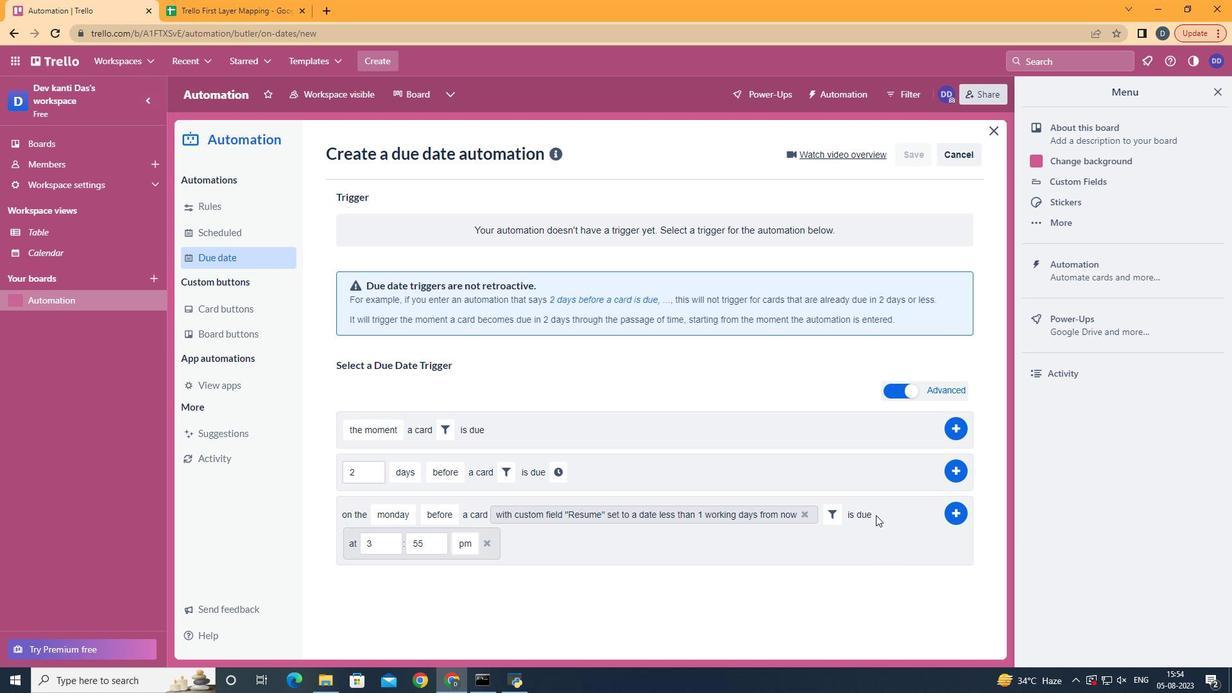 
Action: Mouse pressed left at (877, 516)
Screenshot: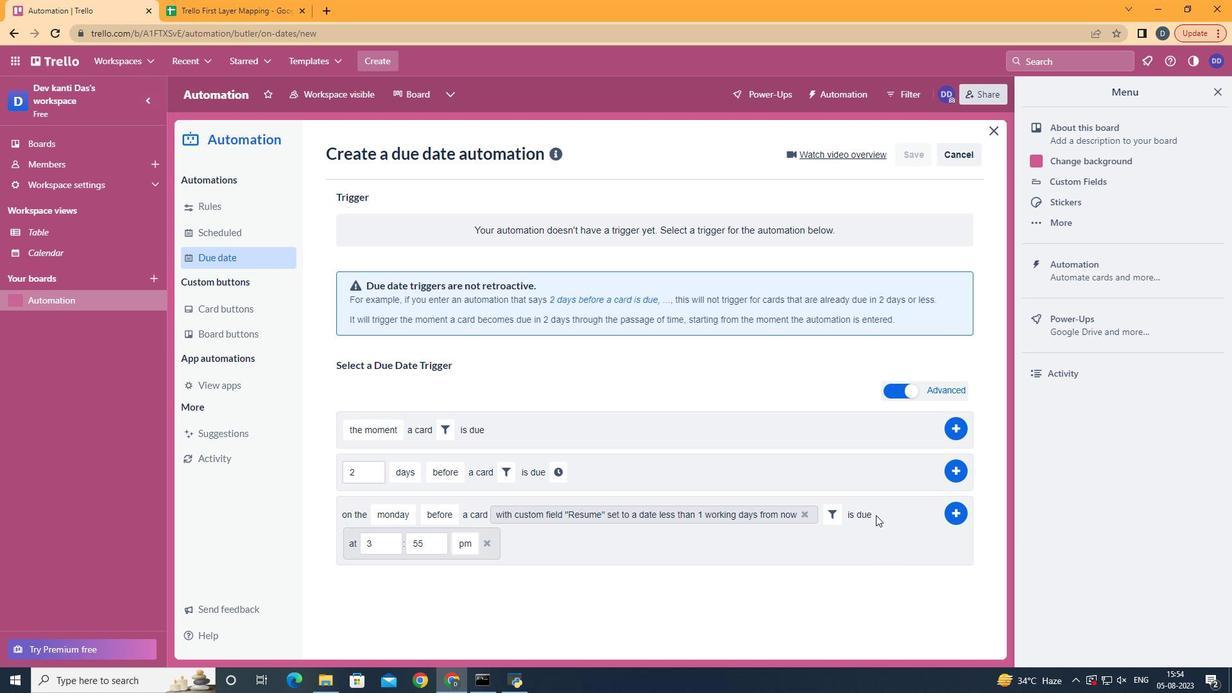 
Action: Mouse moved to (377, 549)
Screenshot: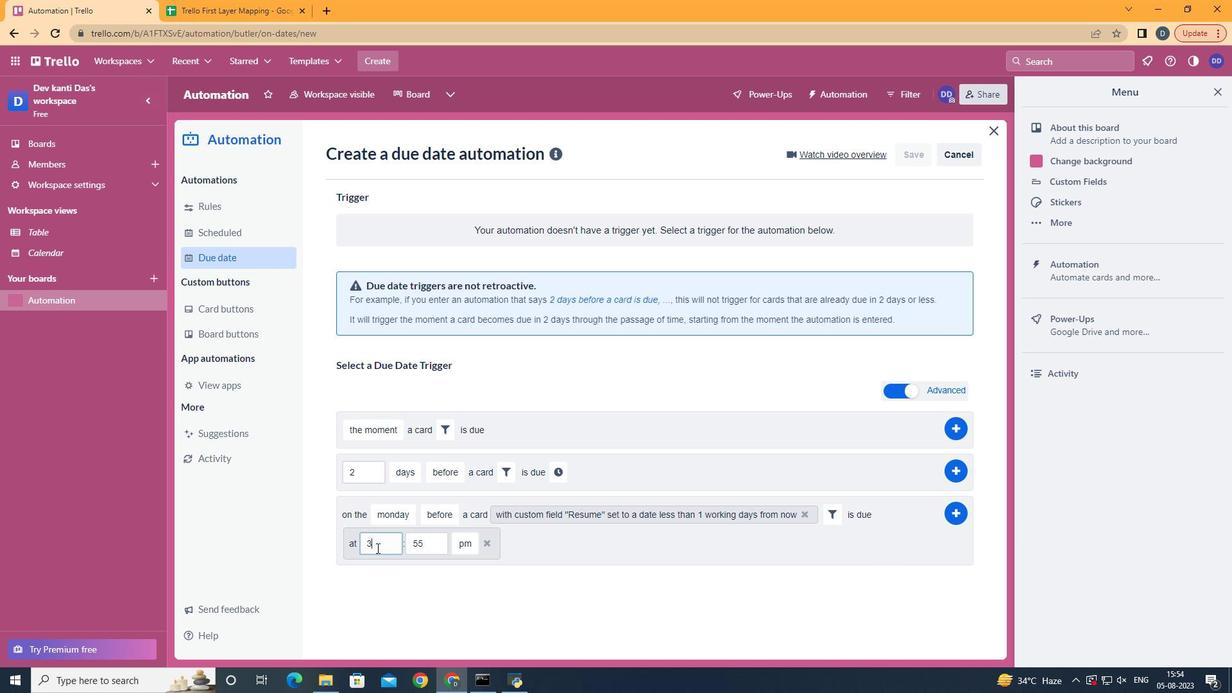 
Action: Mouse pressed left at (377, 549)
Screenshot: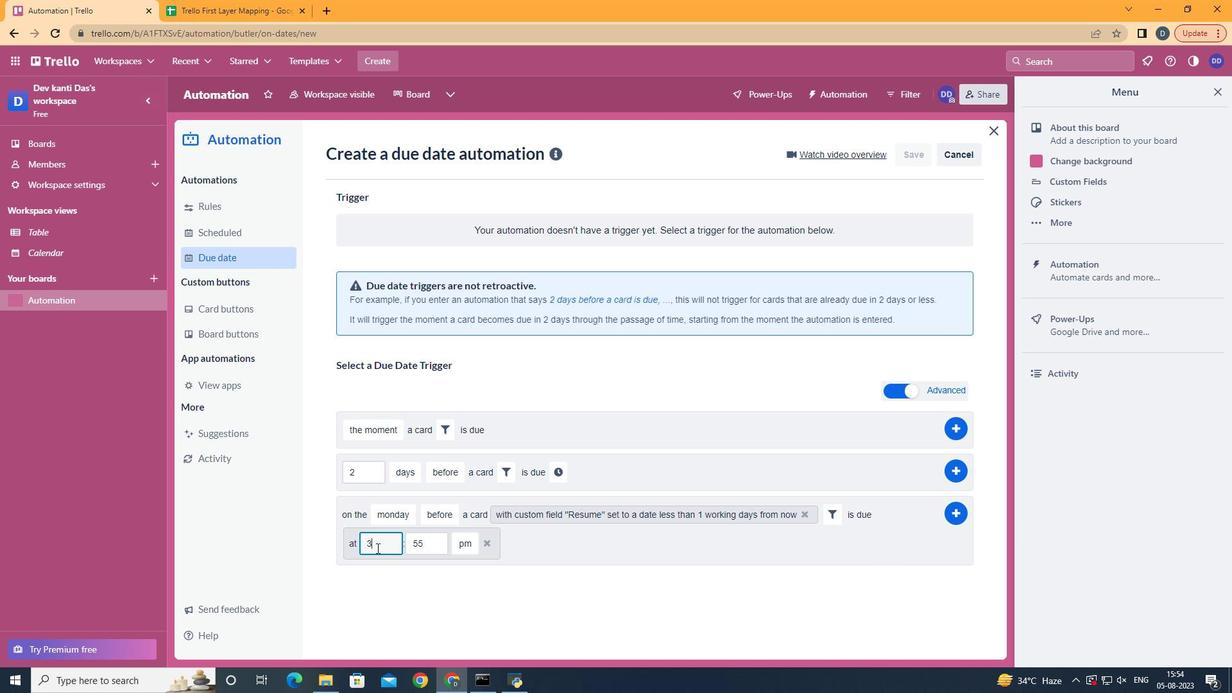 
Action: Mouse moved to (374, 549)
Screenshot: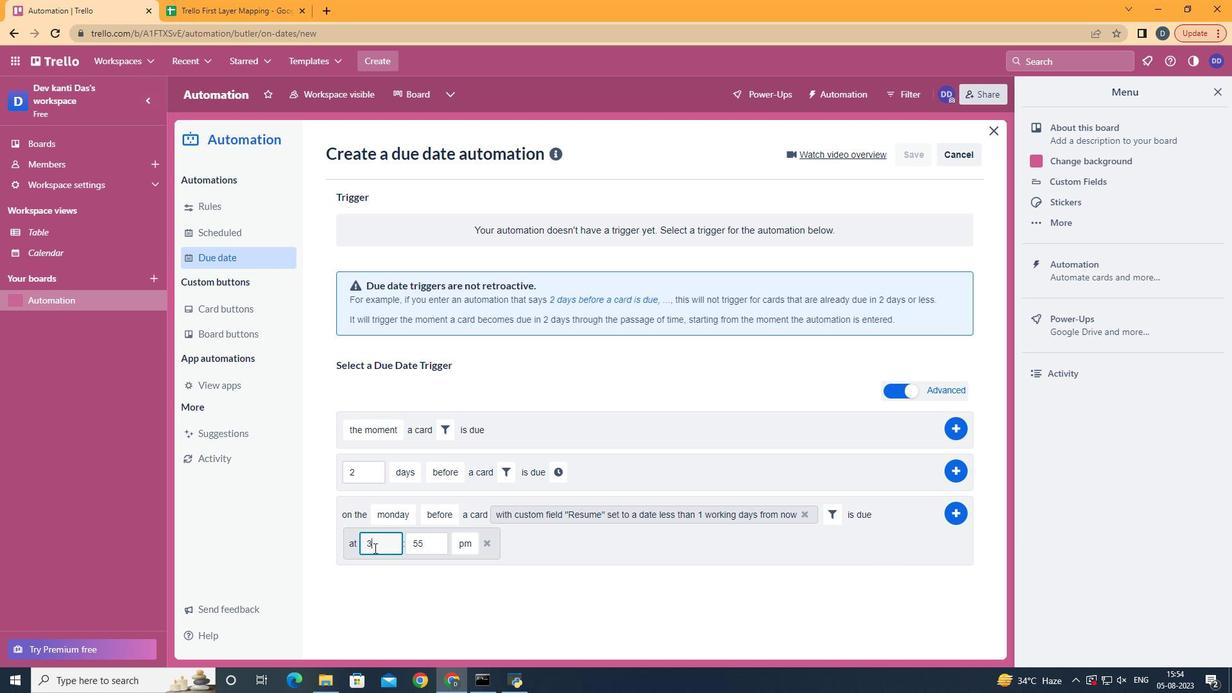 
Action: Key pressed <Key.backspace>11
Screenshot: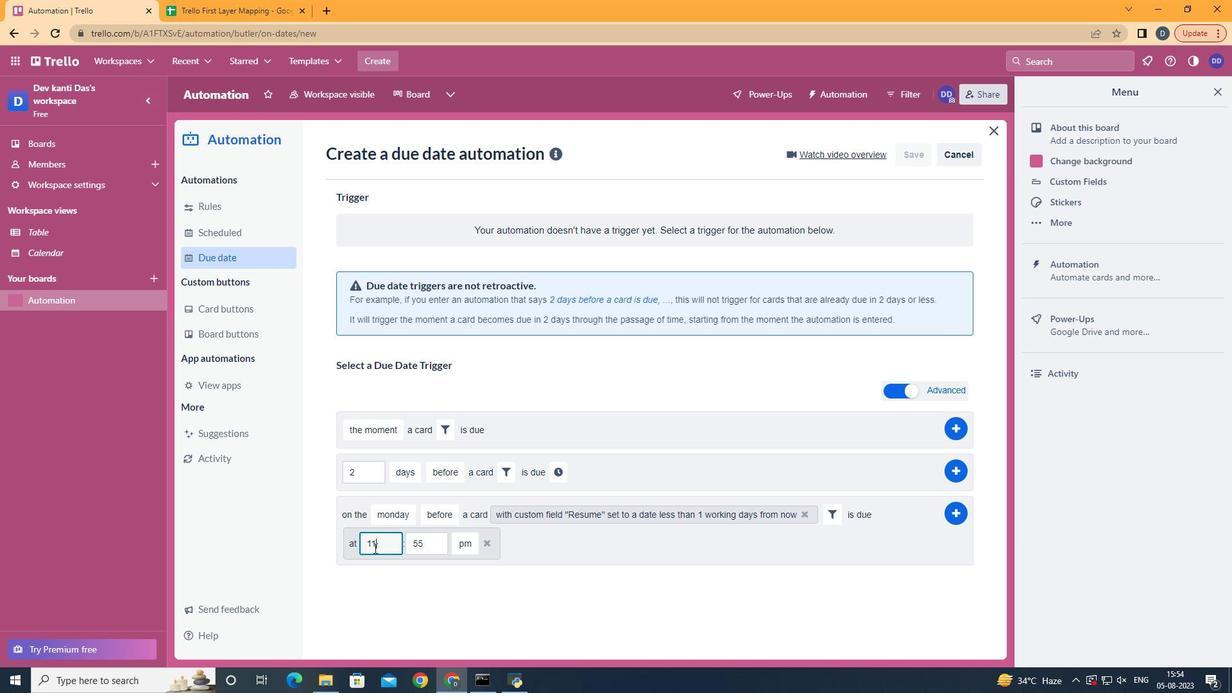 
Action: Mouse moved to (437, 551)
Screenshot: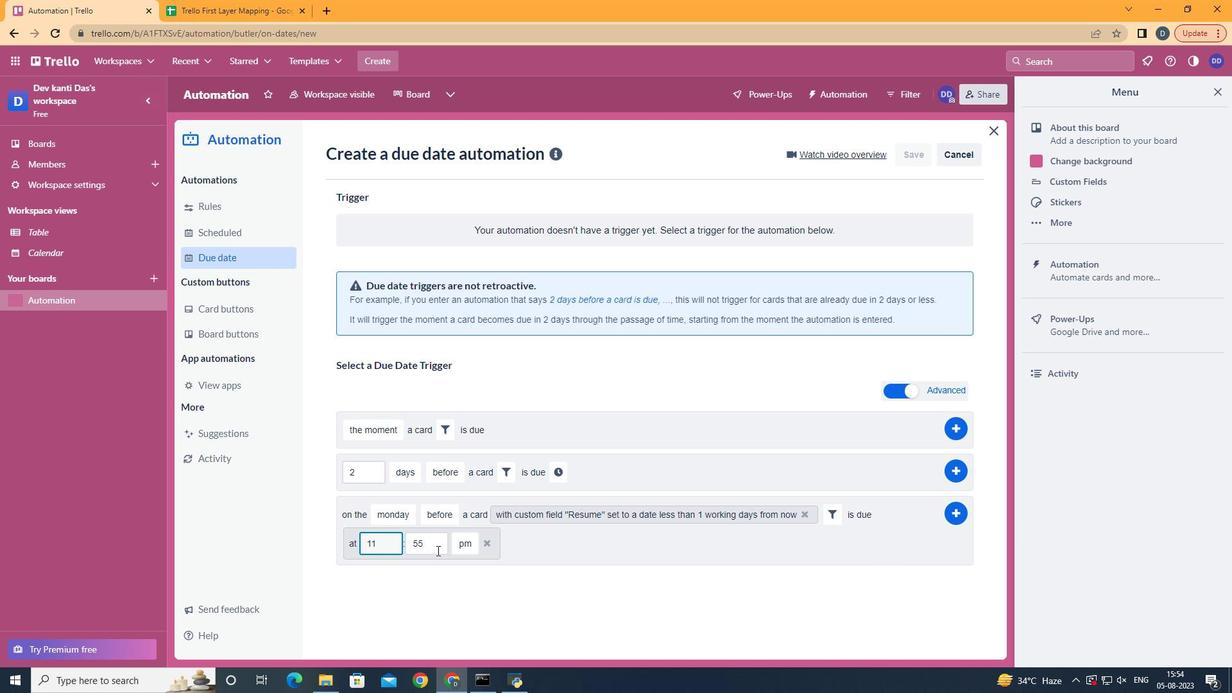 
Action: Mouse pressed left at (437, 551)
Screenshot: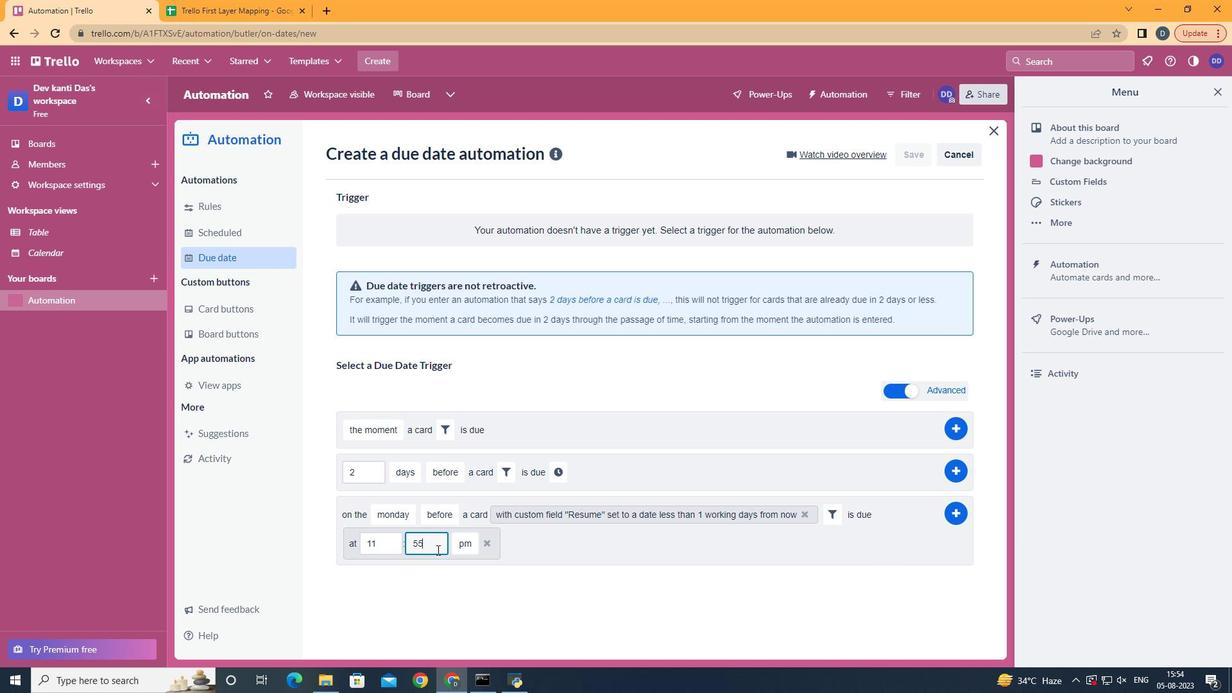 
Action: Mouse moved to (437, 550)
Screenshot: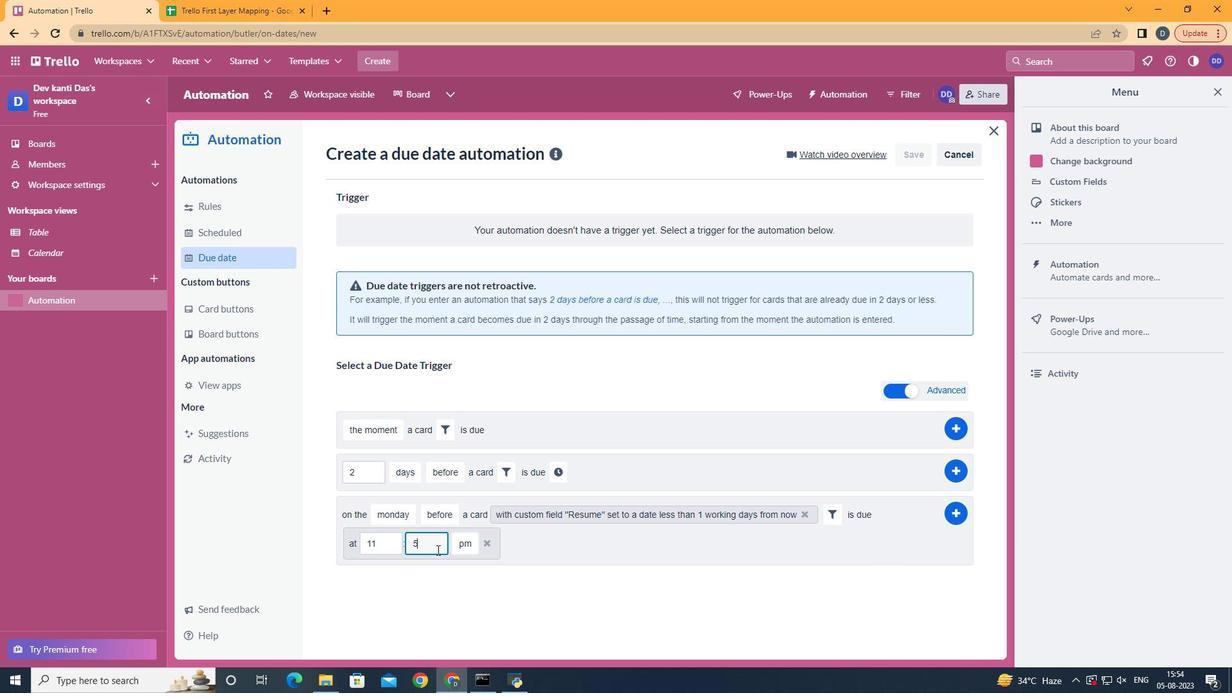 
Action: Key pressed <Key.backspace><Key.backspace>00
Screenshot: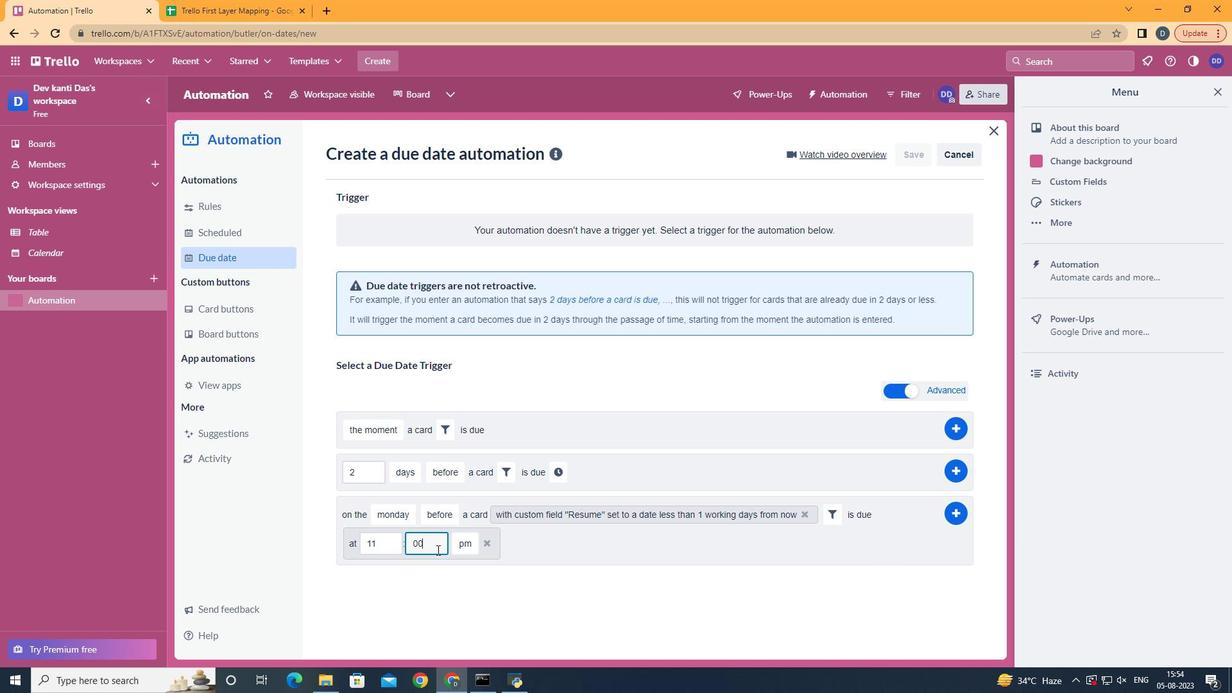 
Action: Mouse moved to (471, 571)
Screenshot: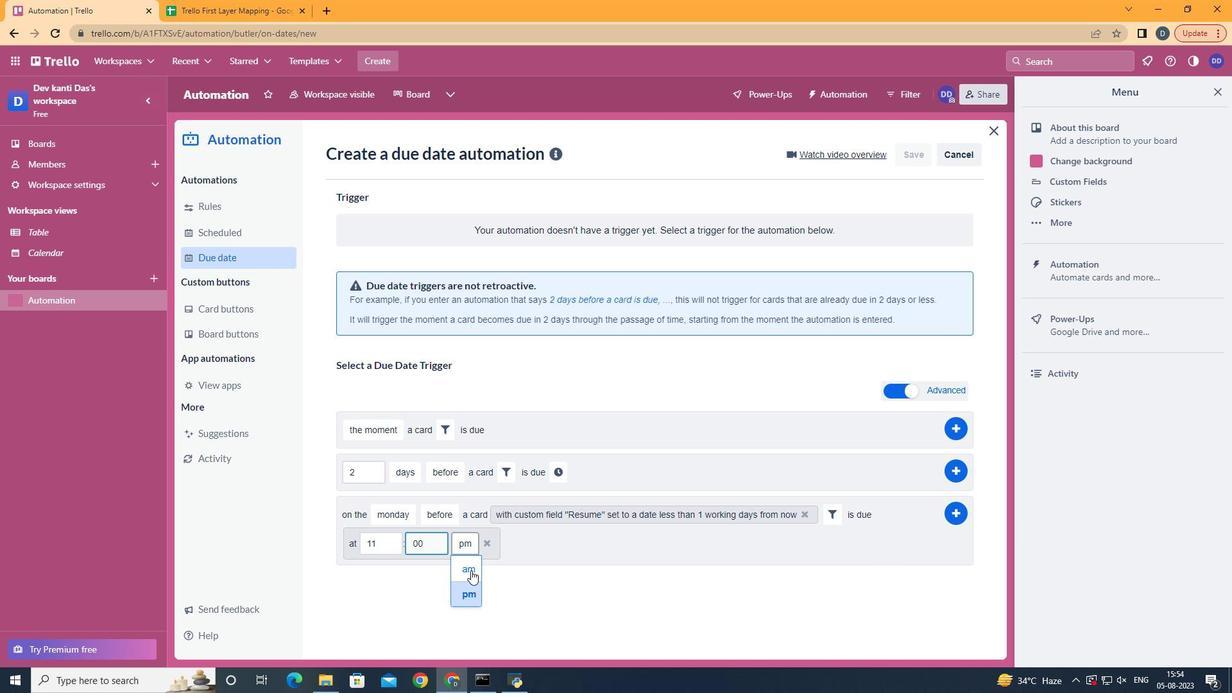 
Action: Mouse pressed left at (471, 571)
Screenshot: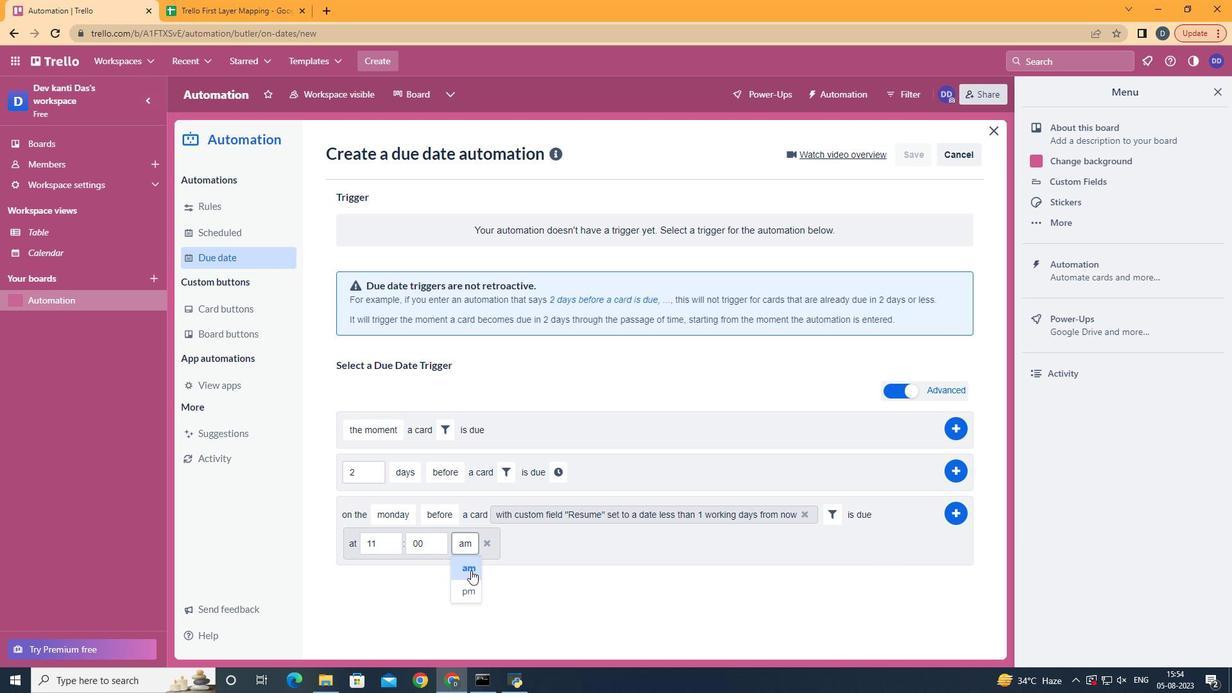
Action: Mouse moved to (970, 513)
Screenshot: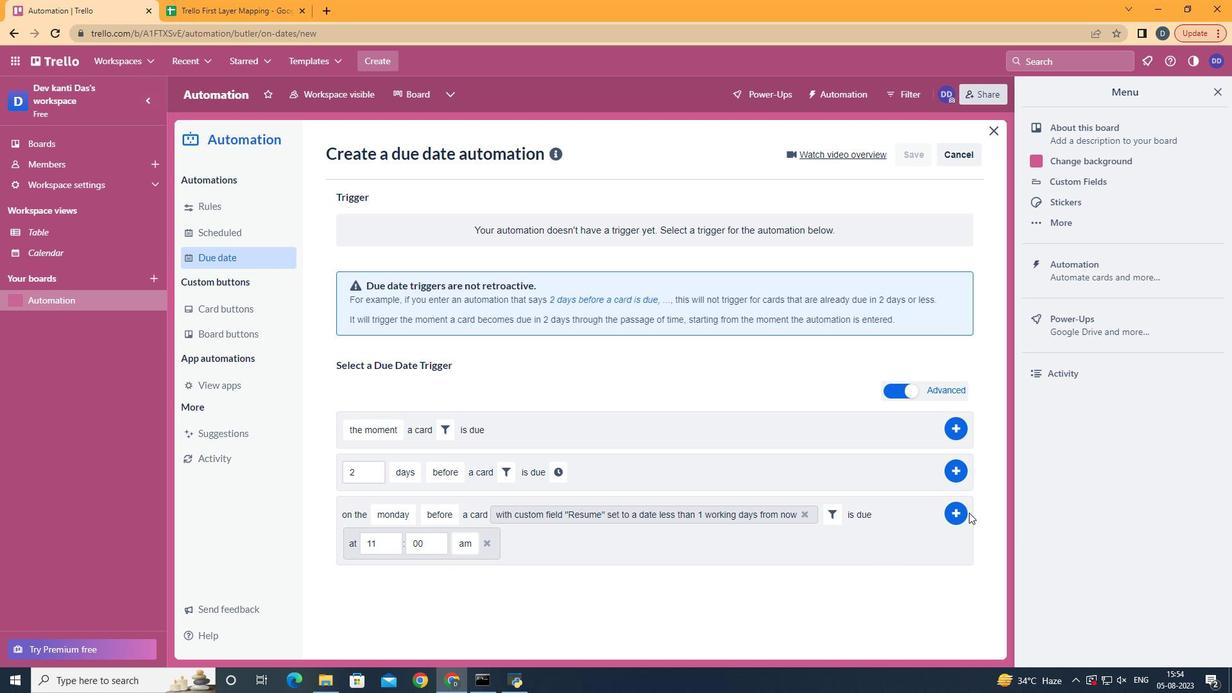 
Action: Mouse pressed left at (970, 513)
Screenshot: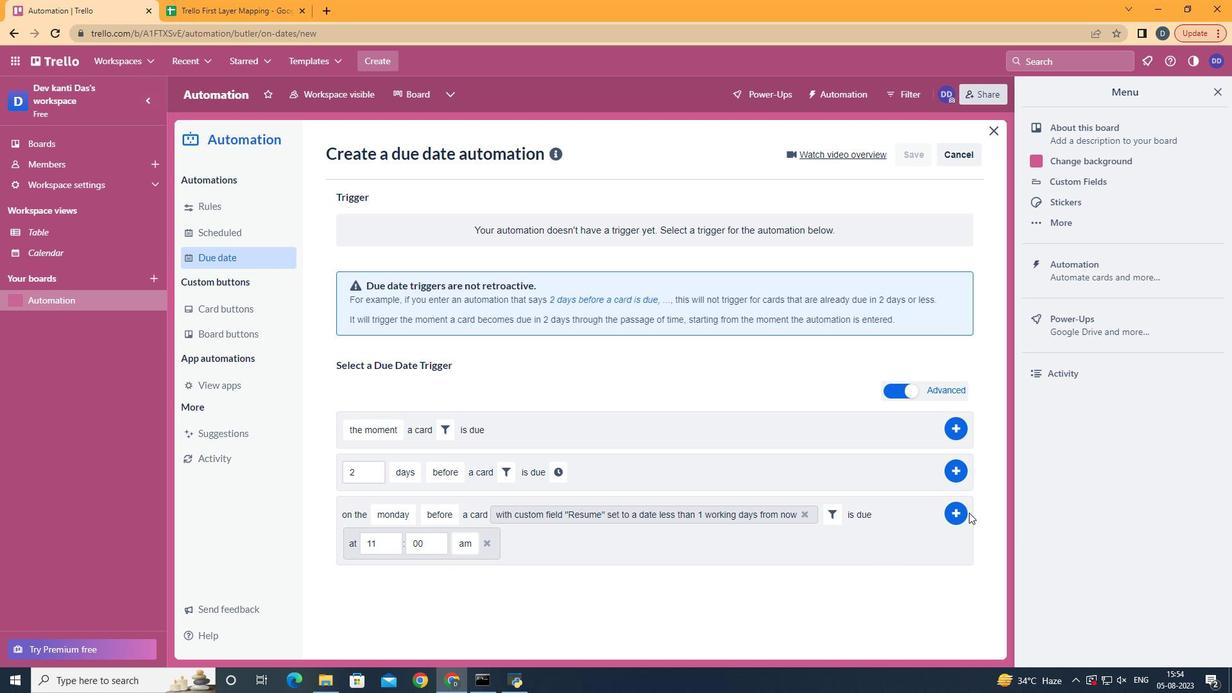 
Action: Mouse moved to (954, 516)
Screenshot: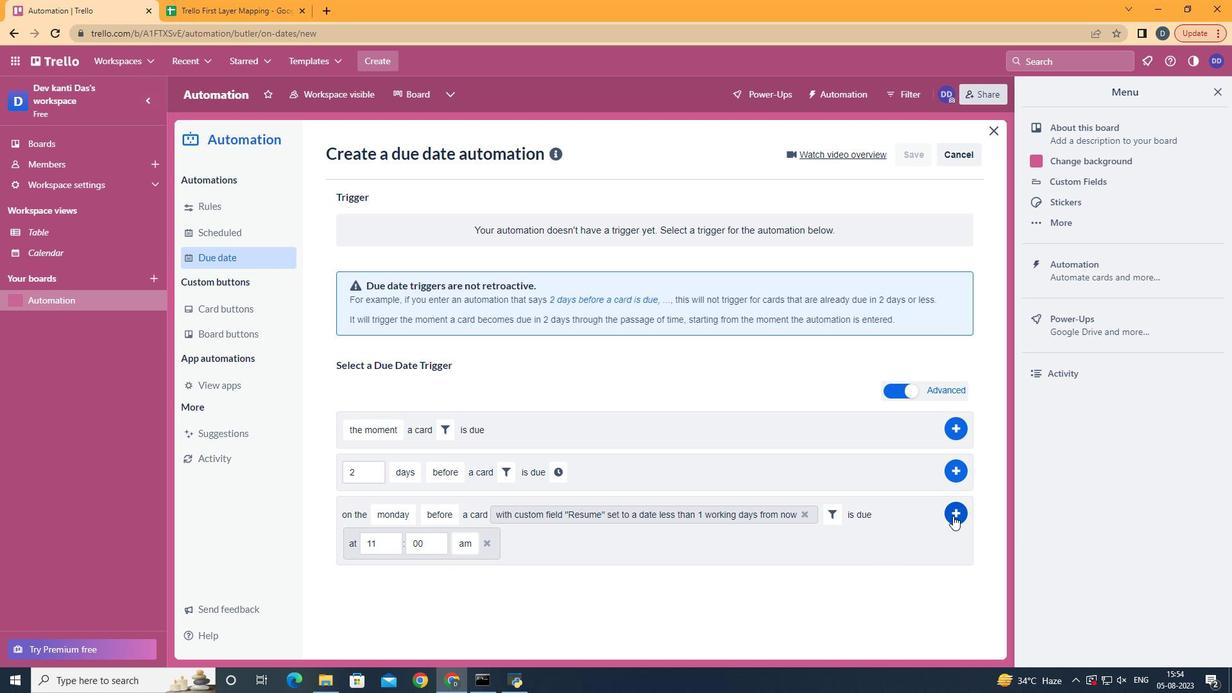 
Action: Mouse pressed left at (954, 516)
Screenshot: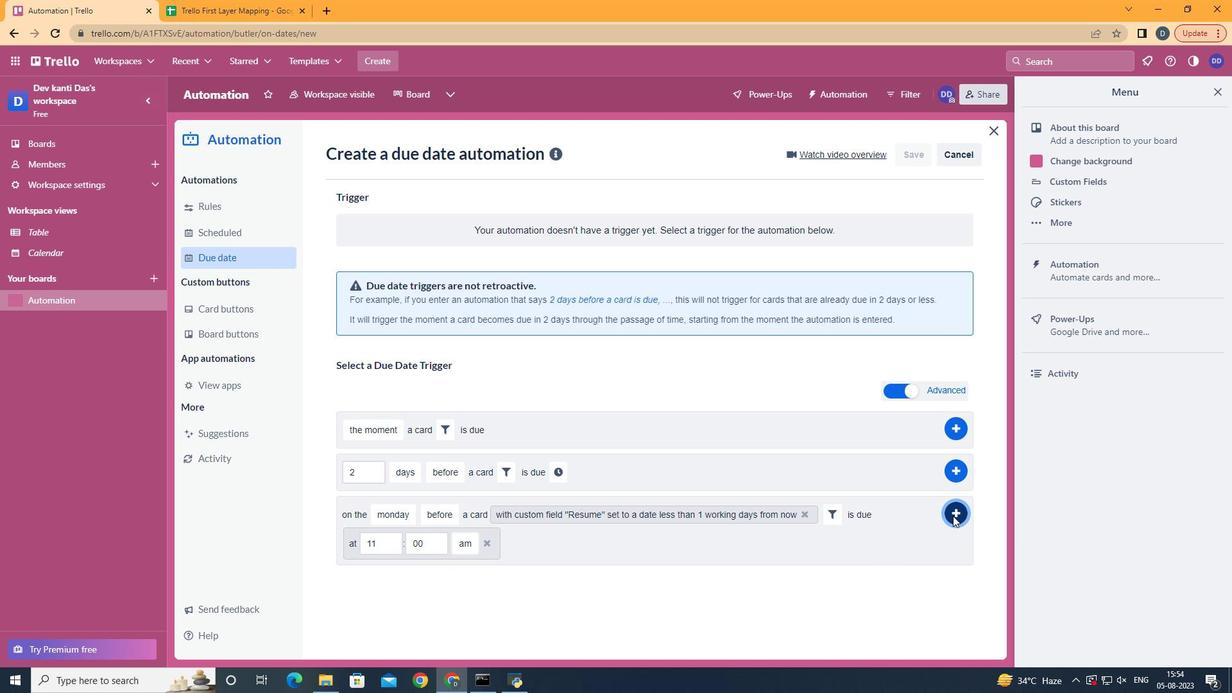 
Action: Mouse moved to (644, 258)
Screenshot: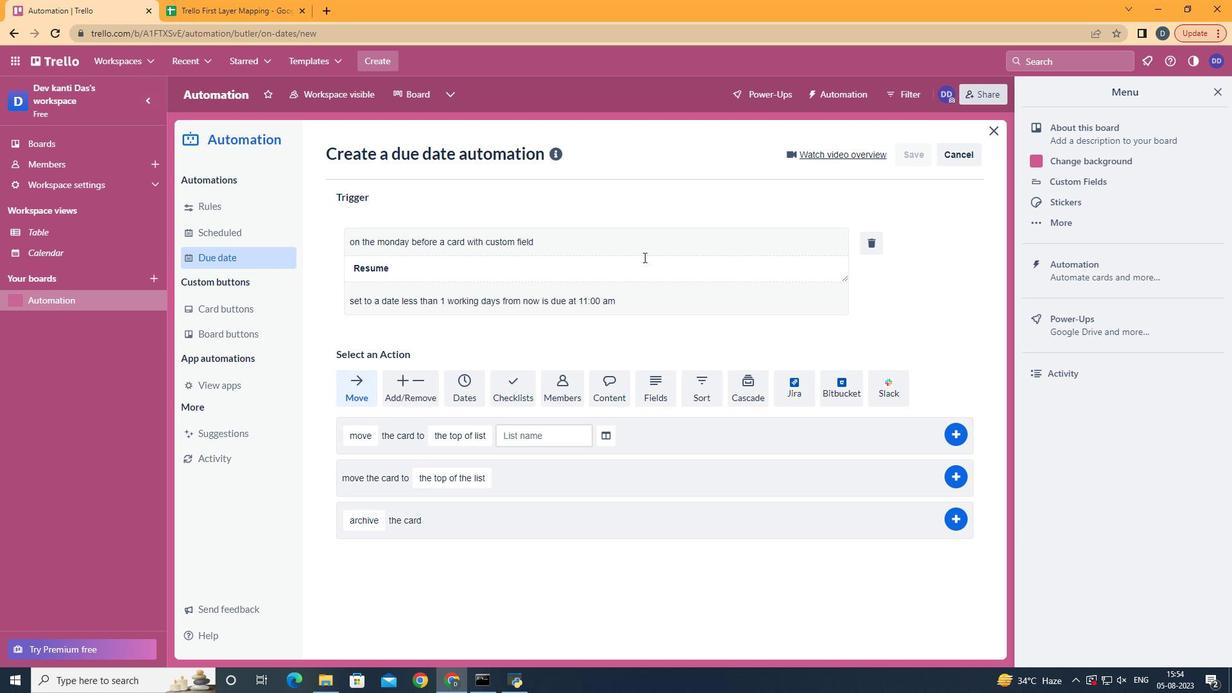 
